 Task: Add Sprouts Concentrated Tomato Paste to the cart.
Action: Mouse pressed left at (29, 71)
Screenshot: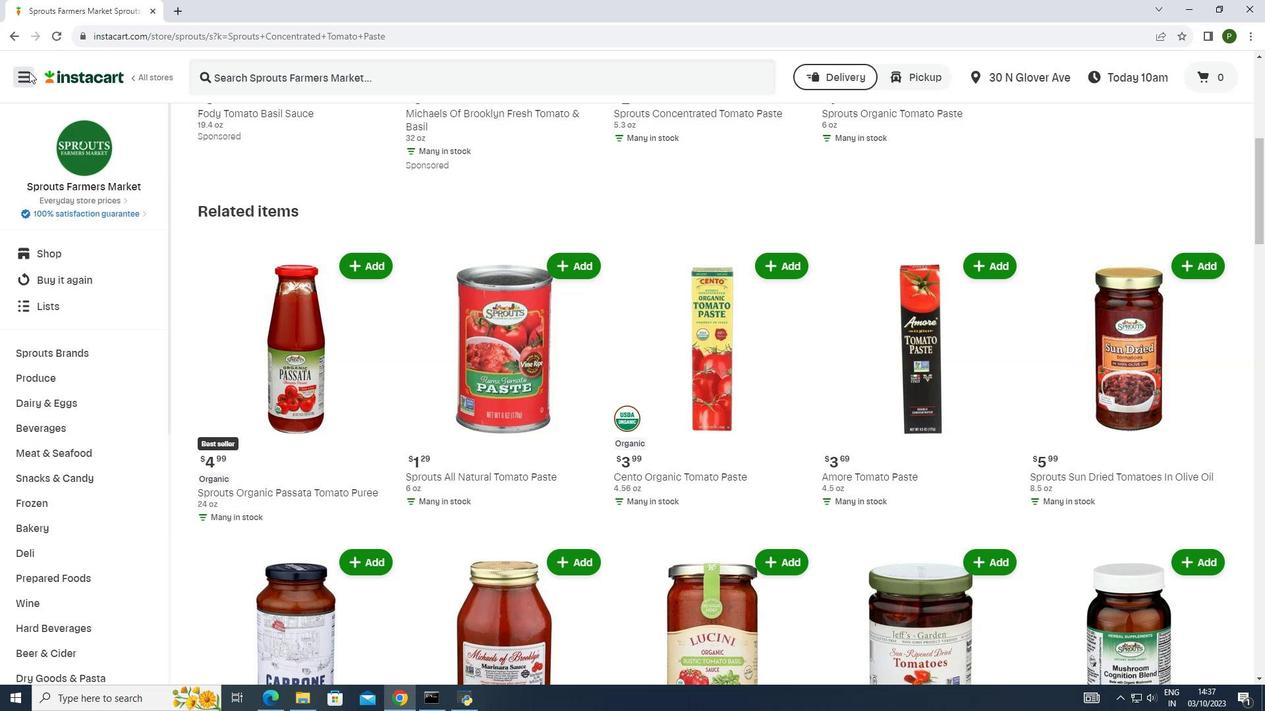 
Action: Mouse moved to (34, 346)
Screenshot: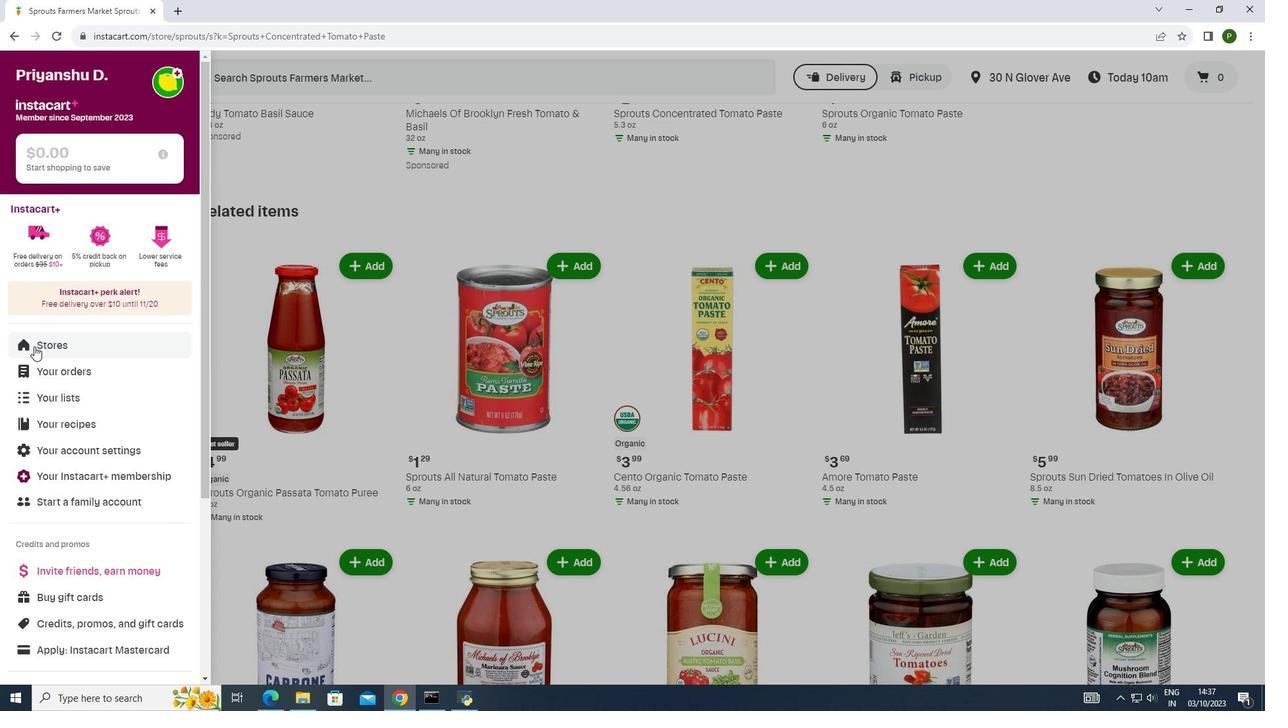 
Action: Mouse pressed left at (34, 346)
Screenshot: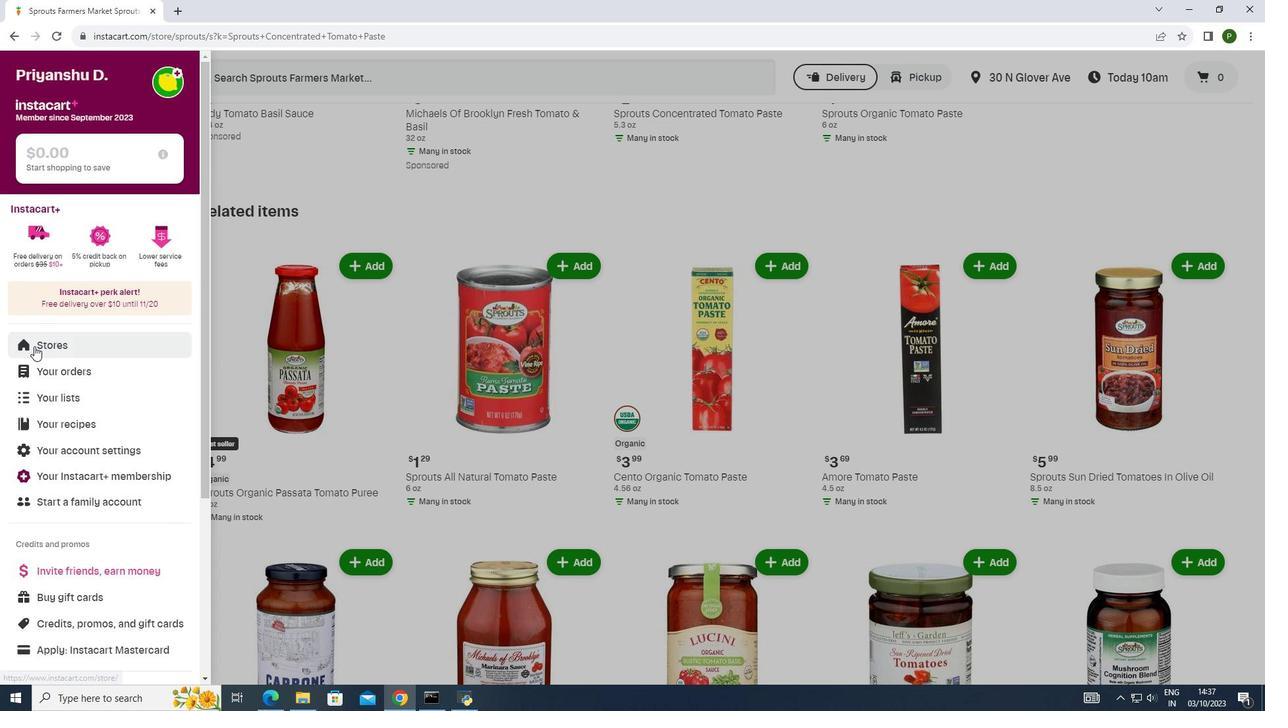 
Action: Mouse moved to (293, 134)
Screenshot: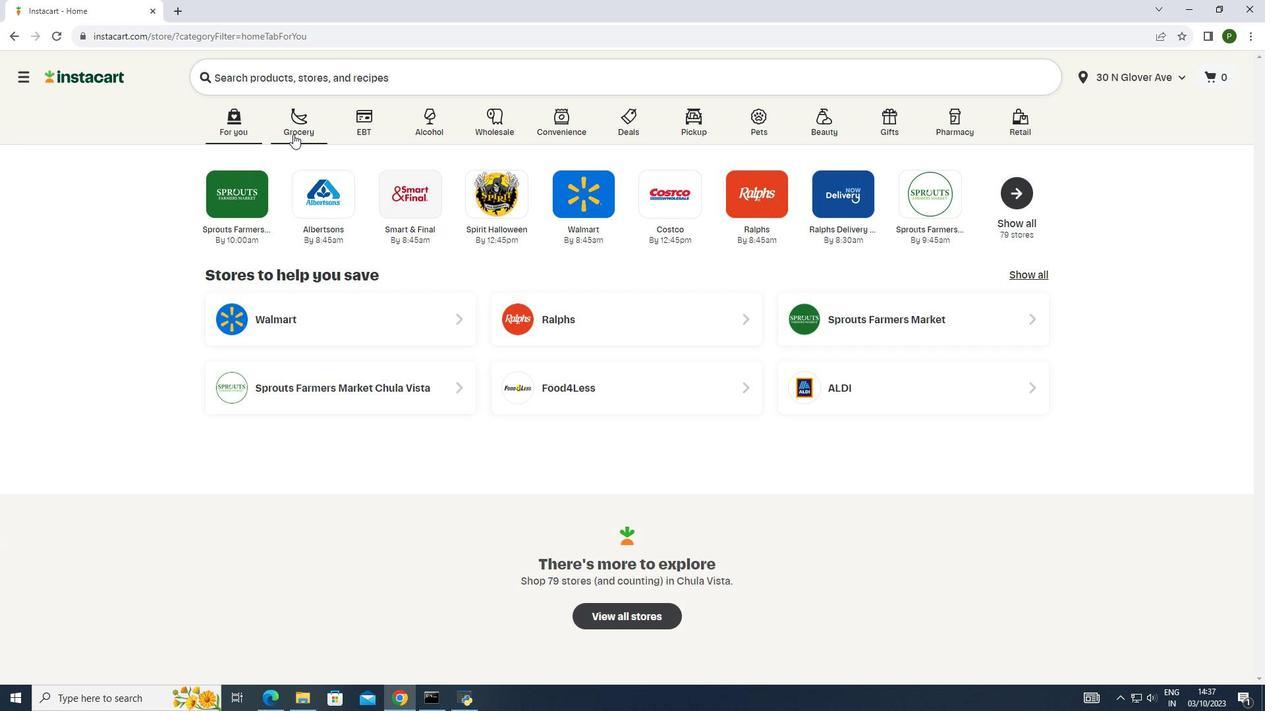 
Action: Mouse pressed left at (293, 134)
Screenshot: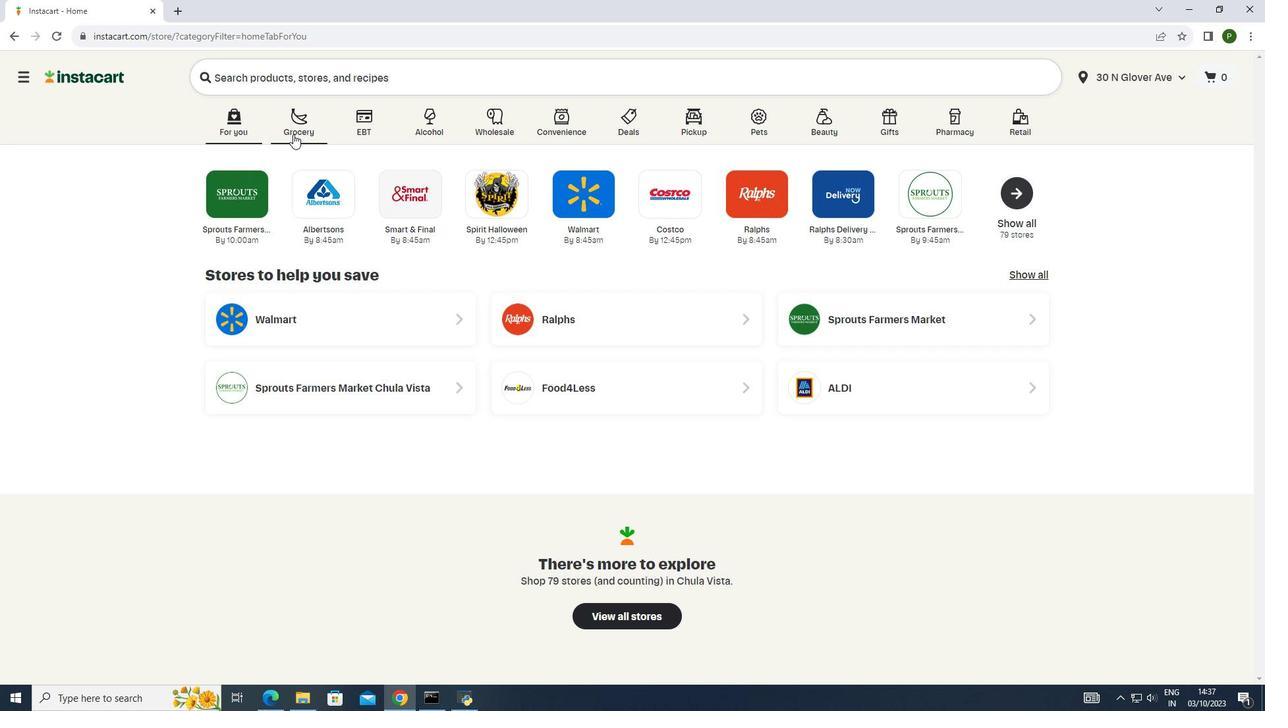
Action: Mouse moved to (661, 191)
Screenshot: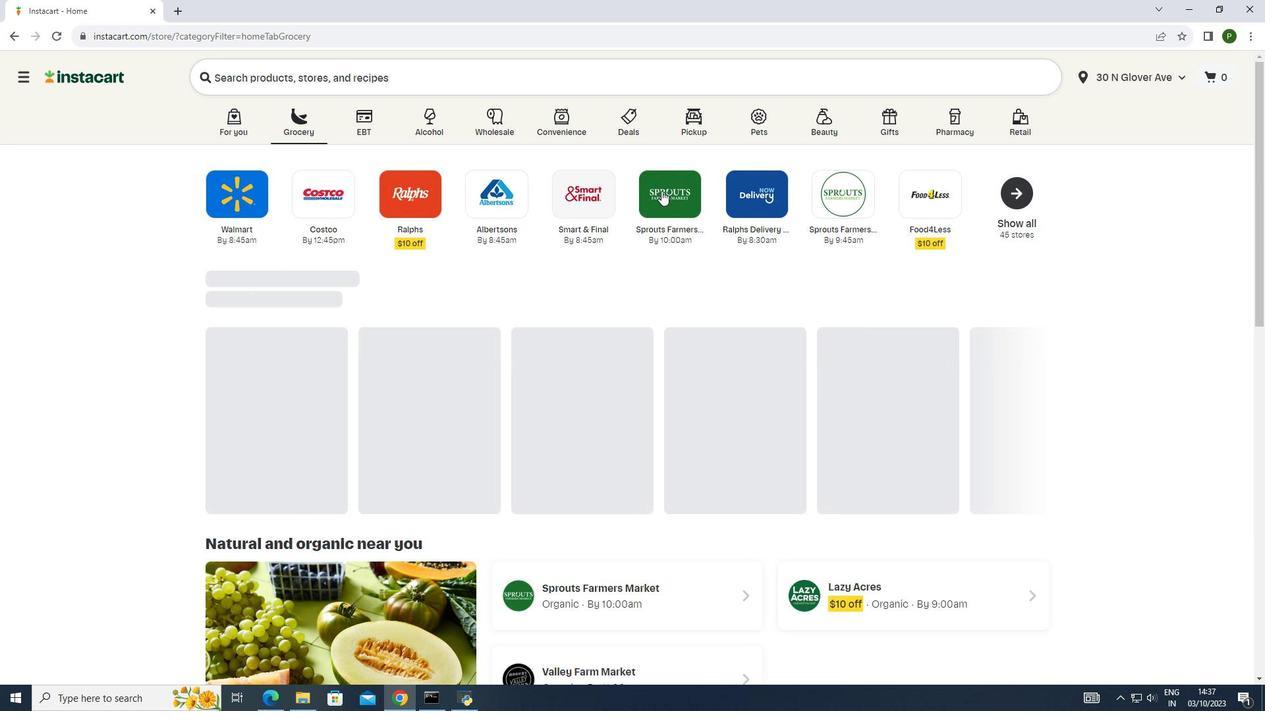 
Action: Mouse pressed left at (661, 191)
Screenshot: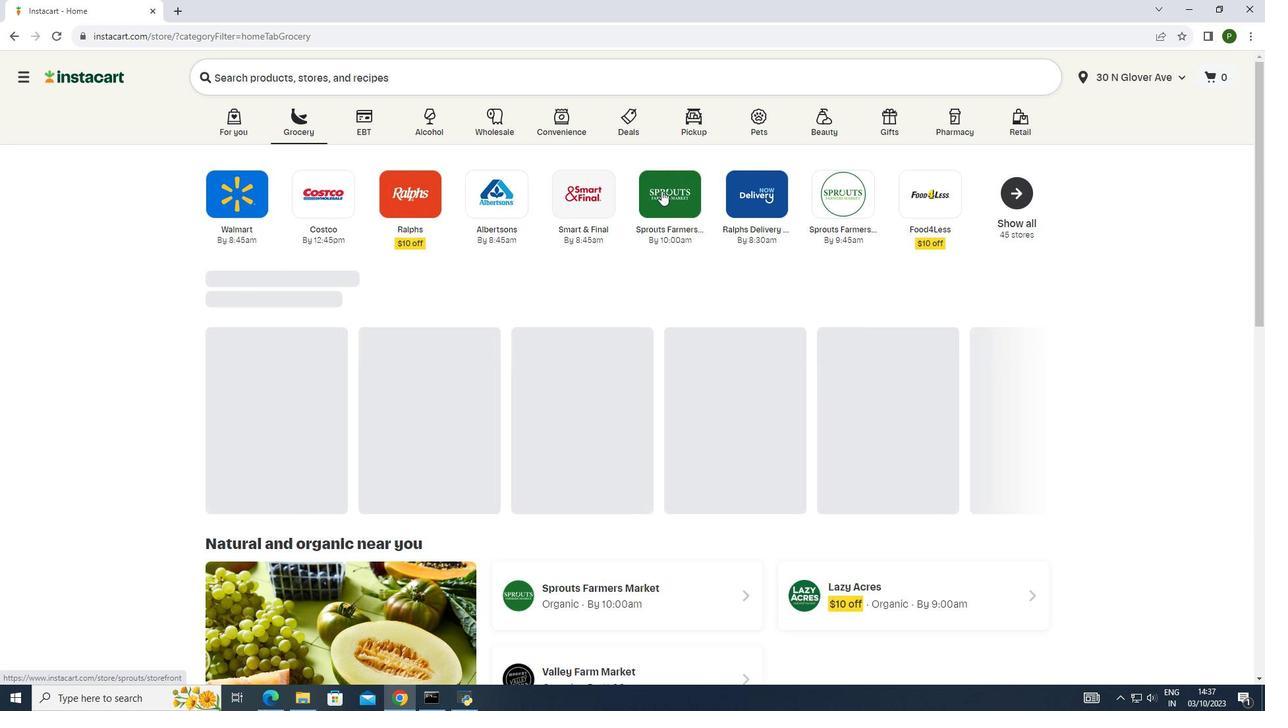 
Action: Mouse moved to (109, 352)
Screenshot: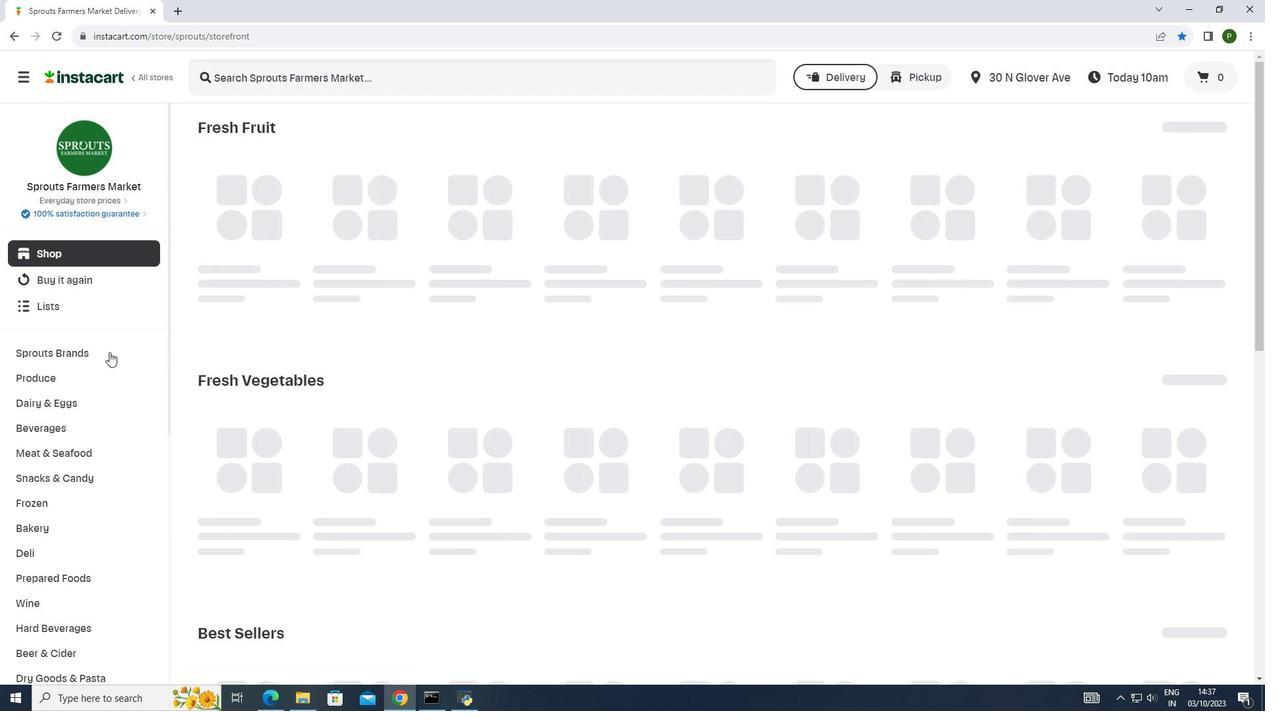 
Action: Mouse pressed left at (109, 352)
Screenshot: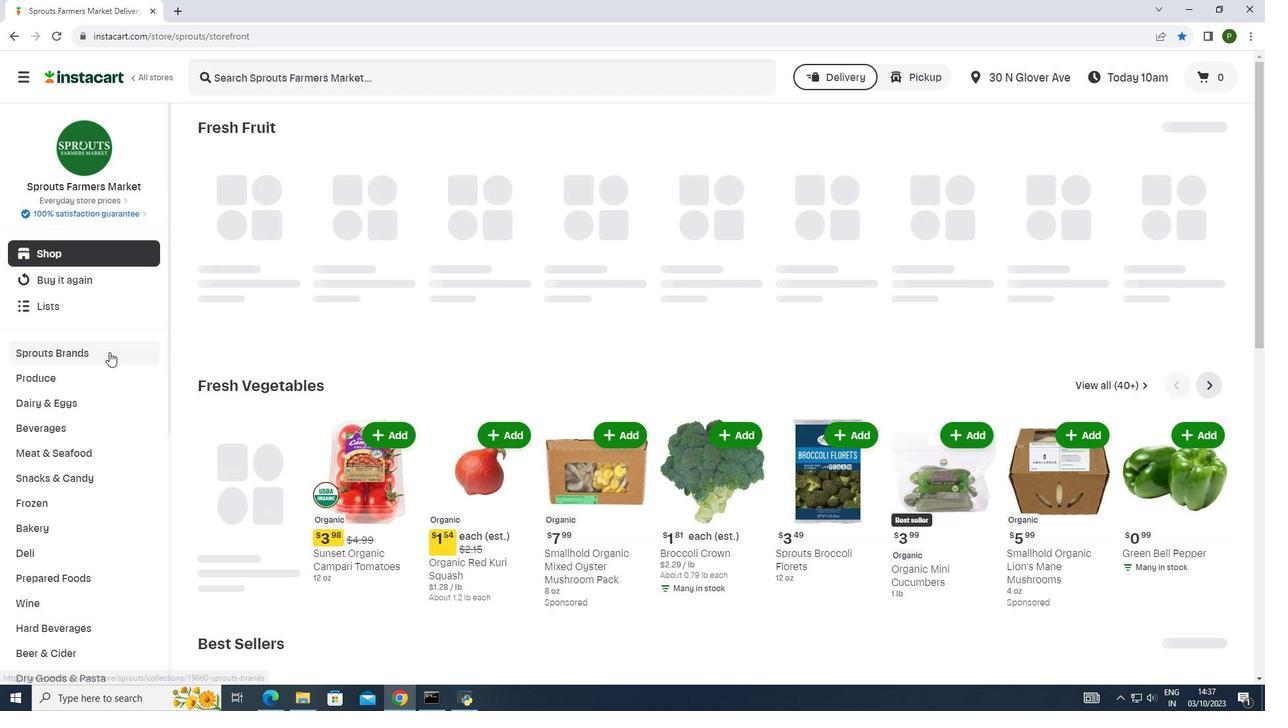
Action: Mouse moved to (90, 455)
Screenshot: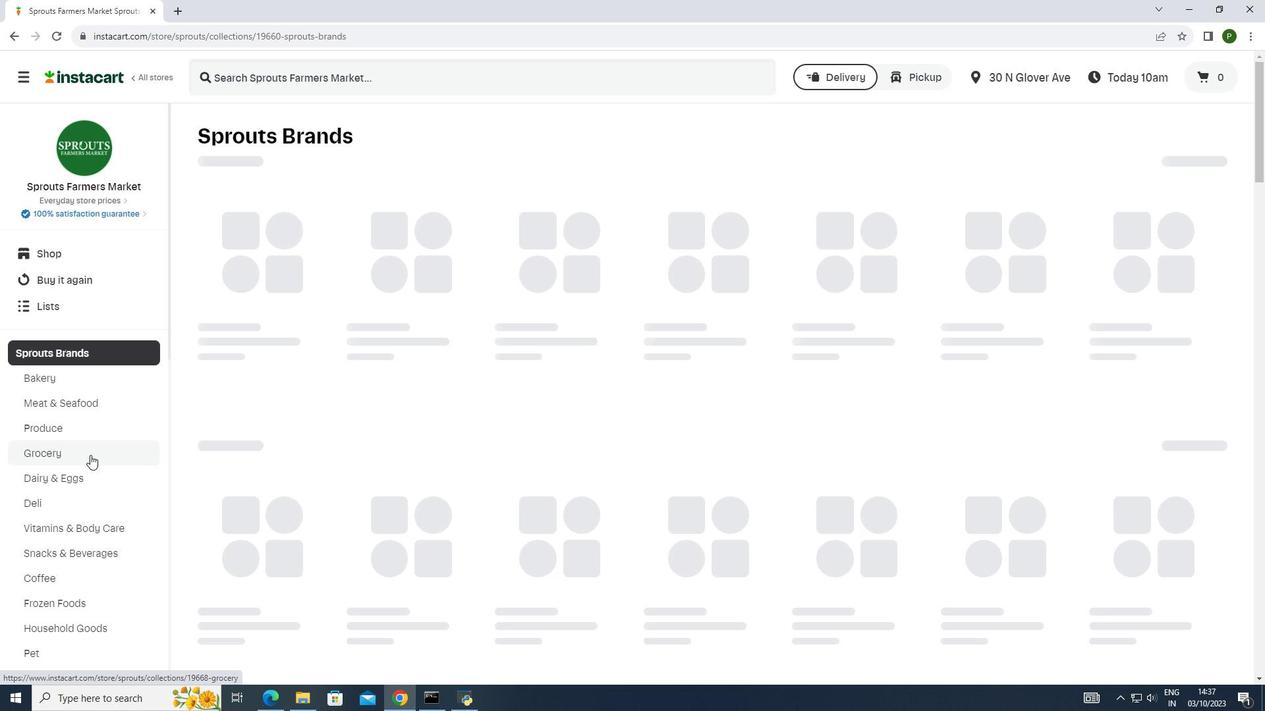 
Action: Mouse pressed left at (90, 455)
Screenshot: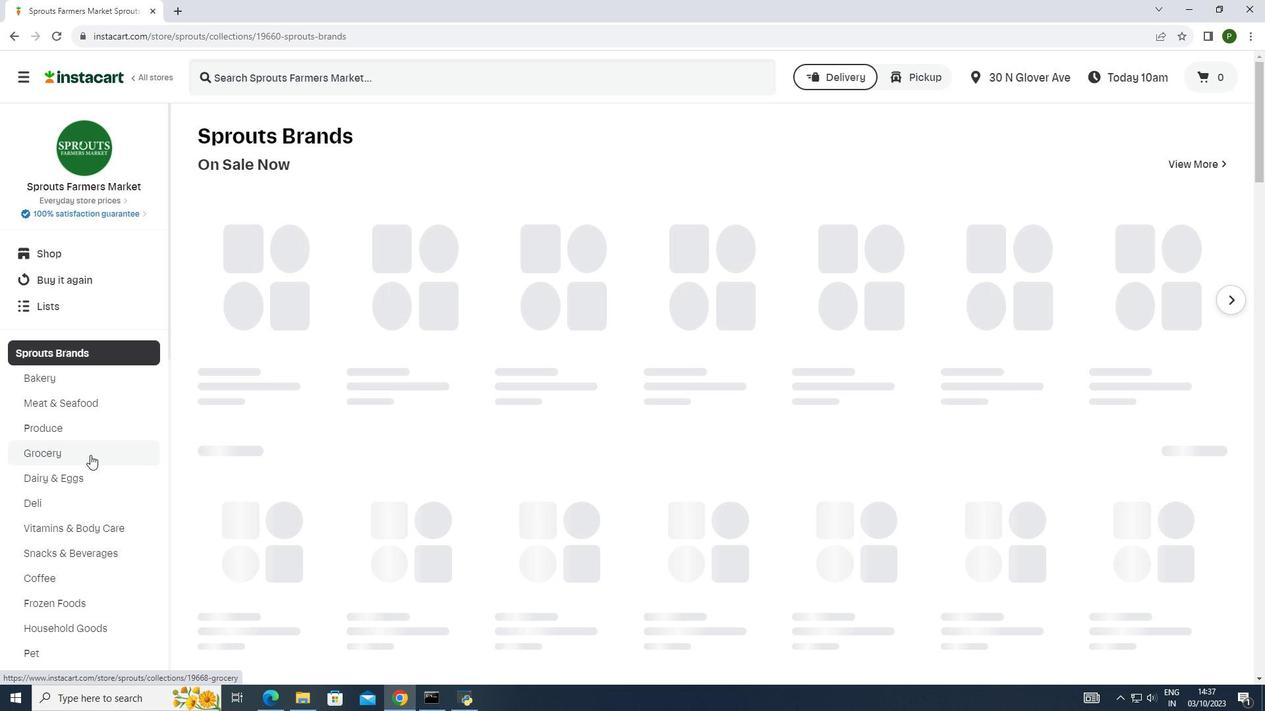 
Action: Mouse moved to (439, 380)
Screenshot: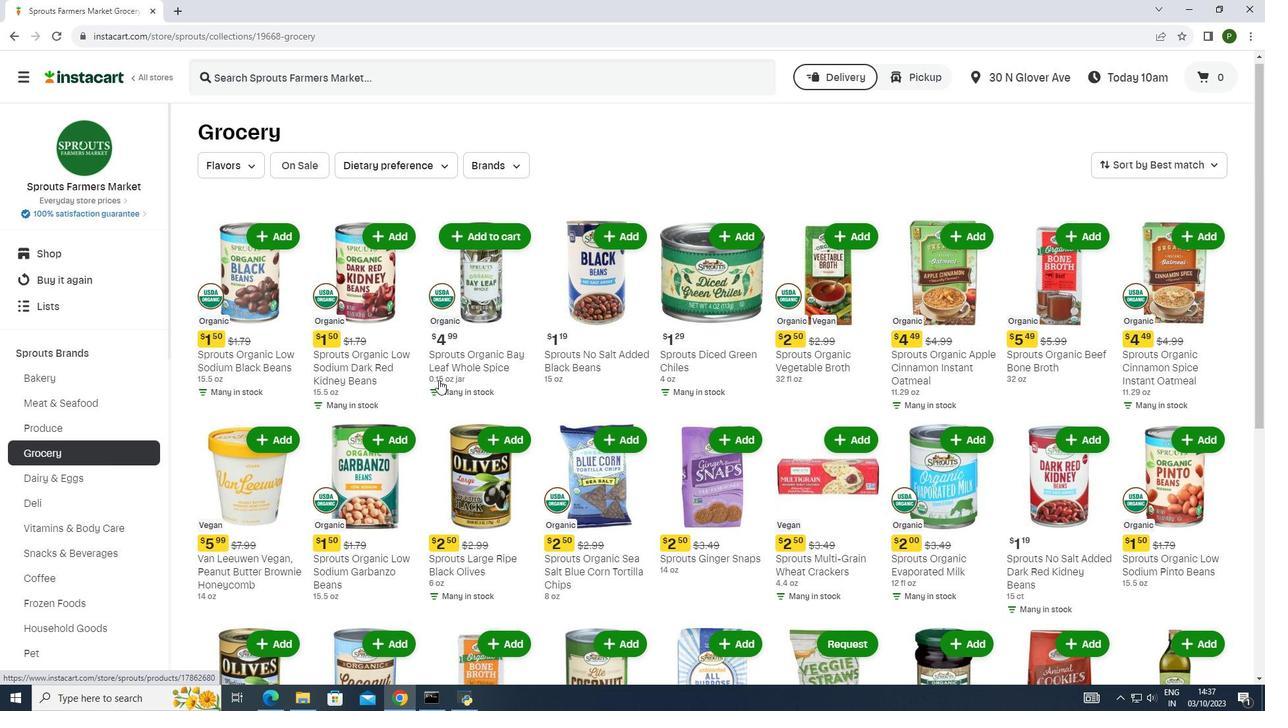 
Action: Mouse scrolled (439, 379) with delta (0, 0)
Screenshot: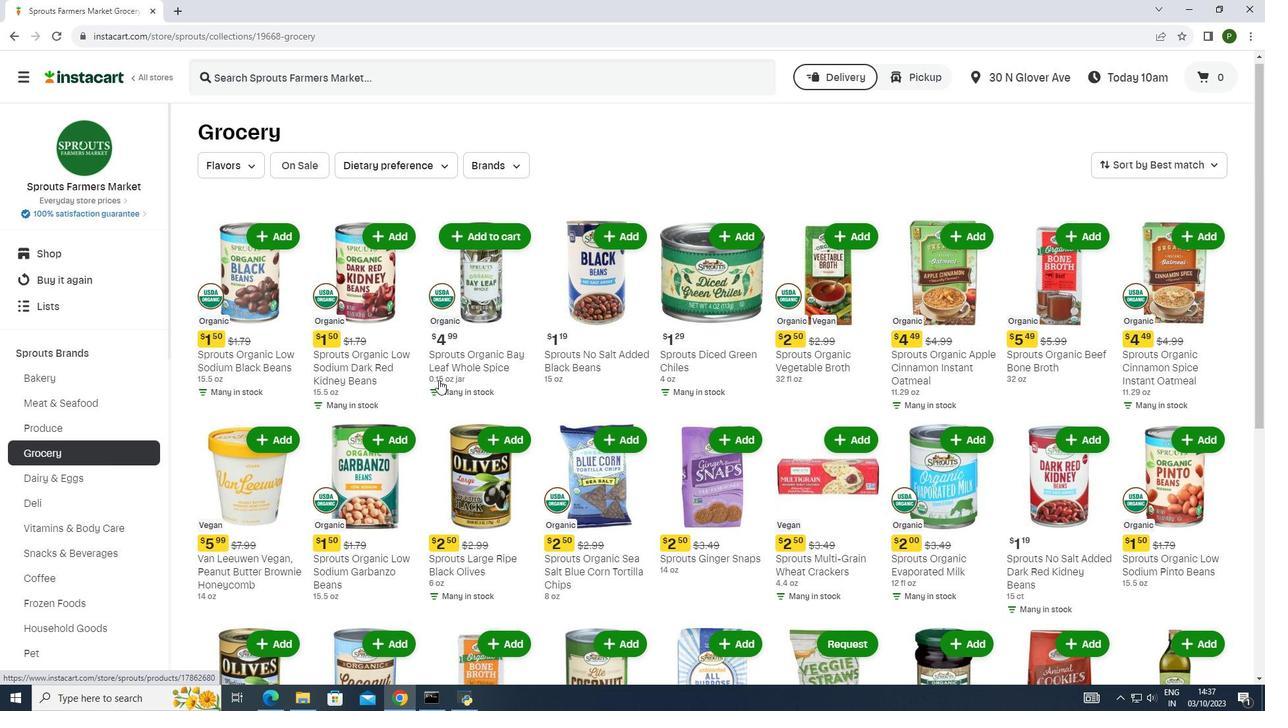 
Action: Mouse scrolled (439, 379) with delta (0, 0)
Screenshot: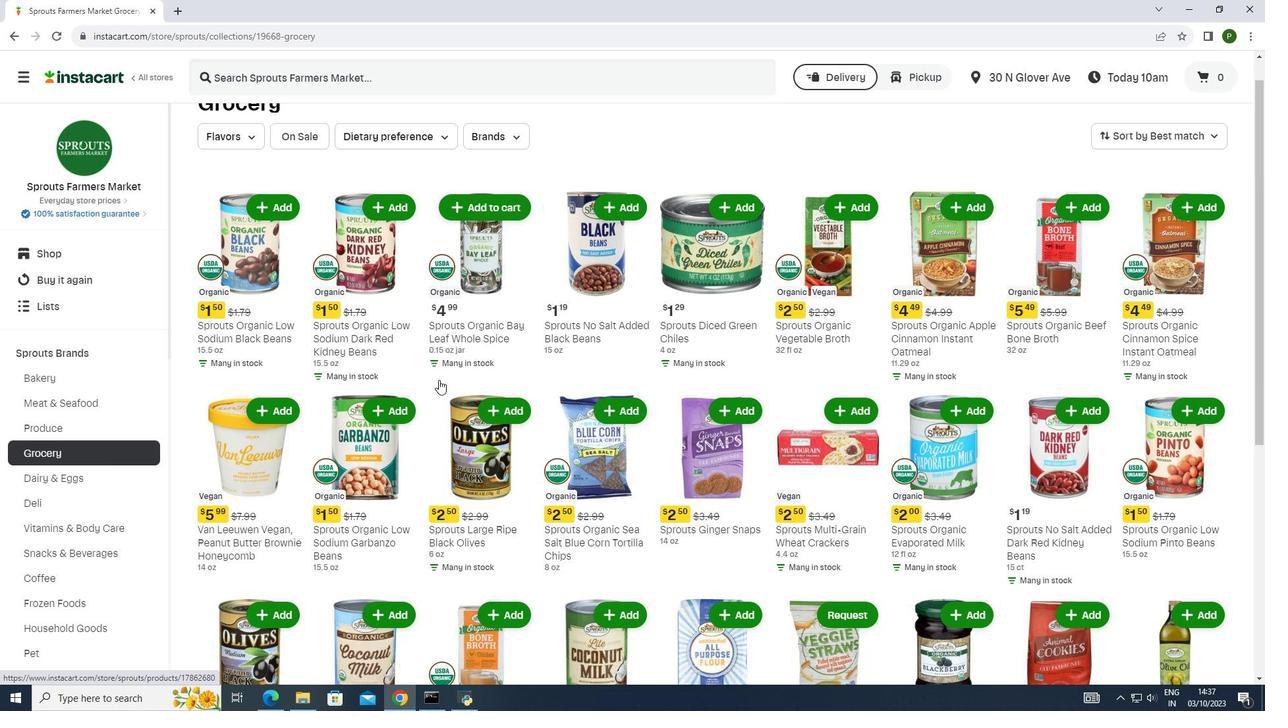
Action: Mouse moved to (427, 380)
Screenshot: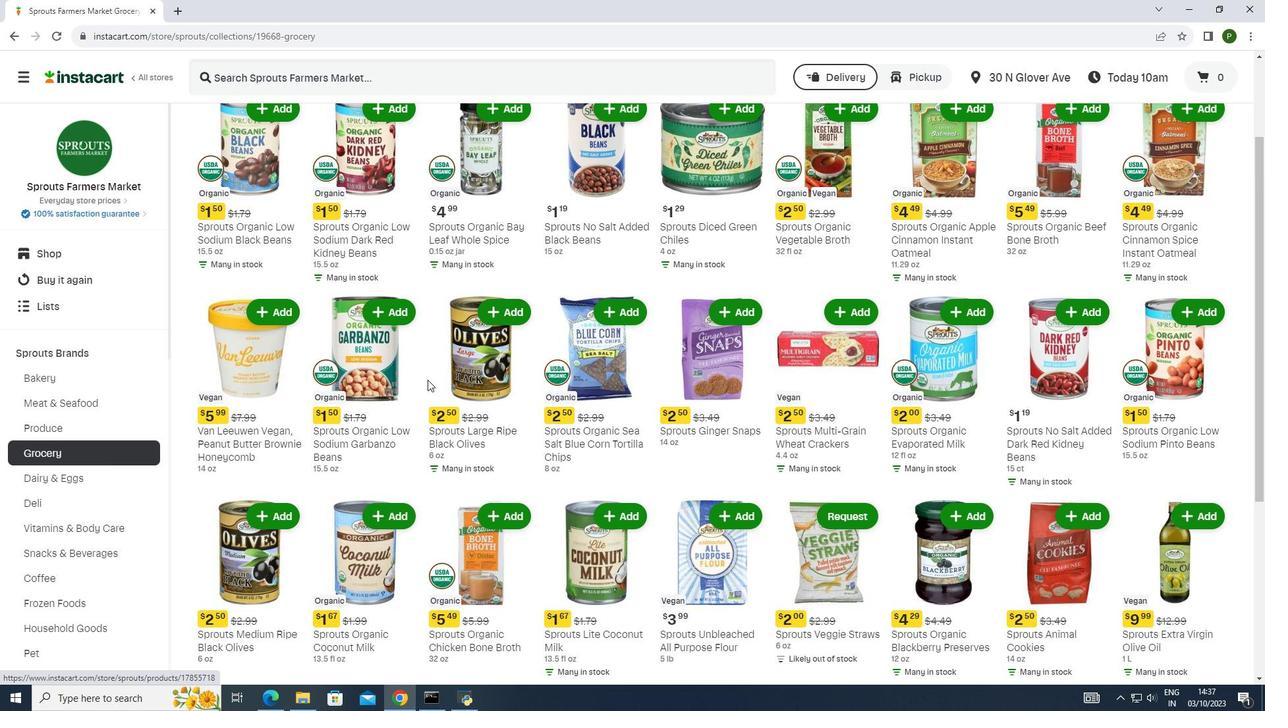 
Action: Mouse scrolled (427, 379) with delta (0, 0)
Screenshot: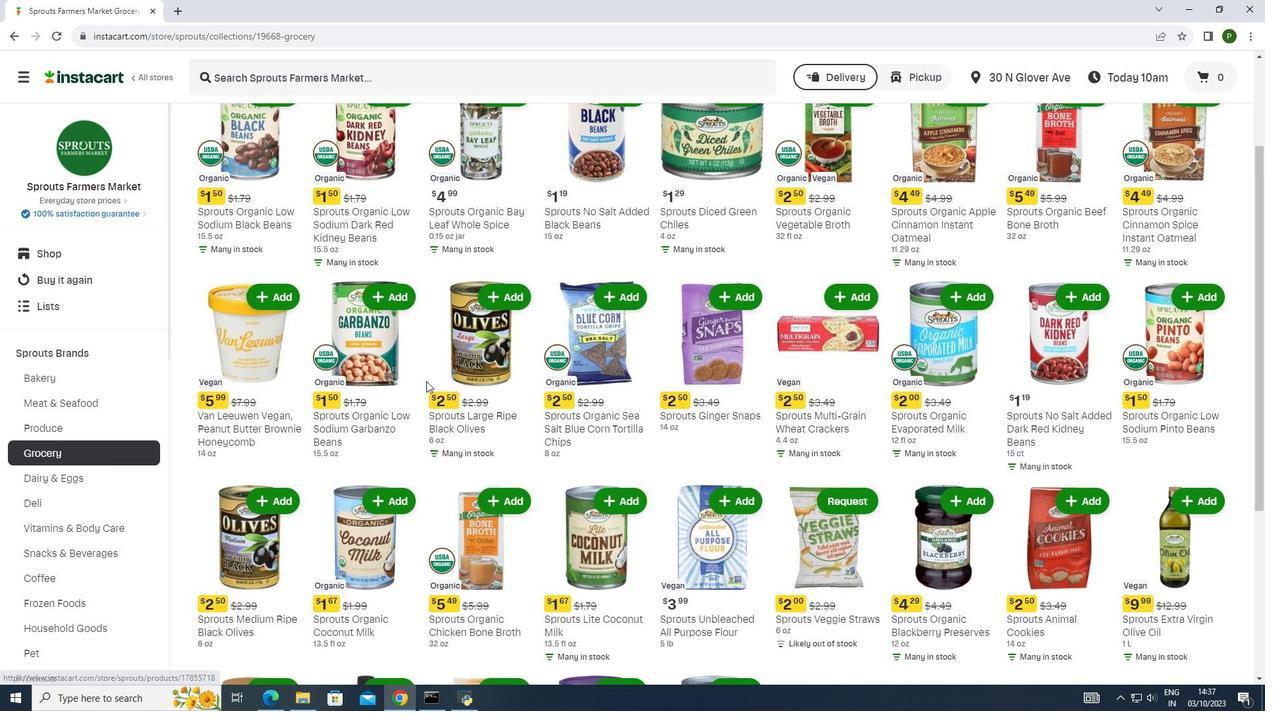 
Action: Mouse moved to (386, 380)
Screenshot: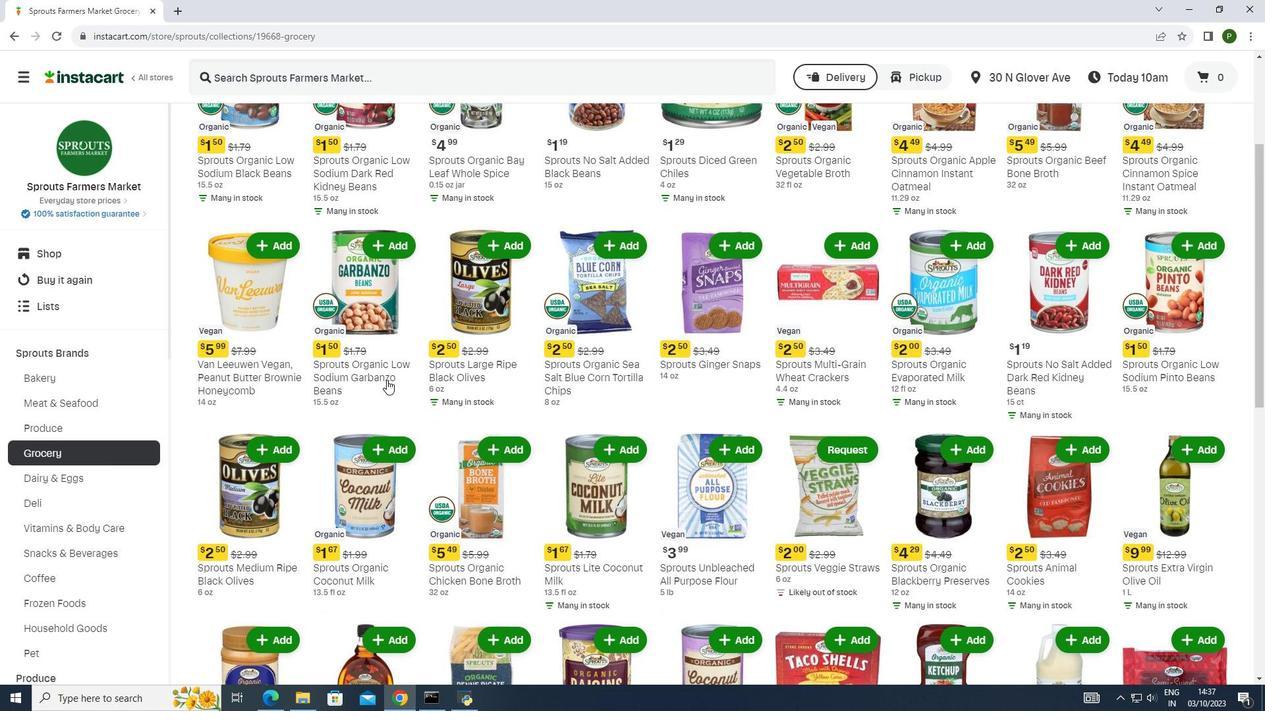 
Action: Mouse scrolled (386, 379) with delta (0, 0)
Screenshot: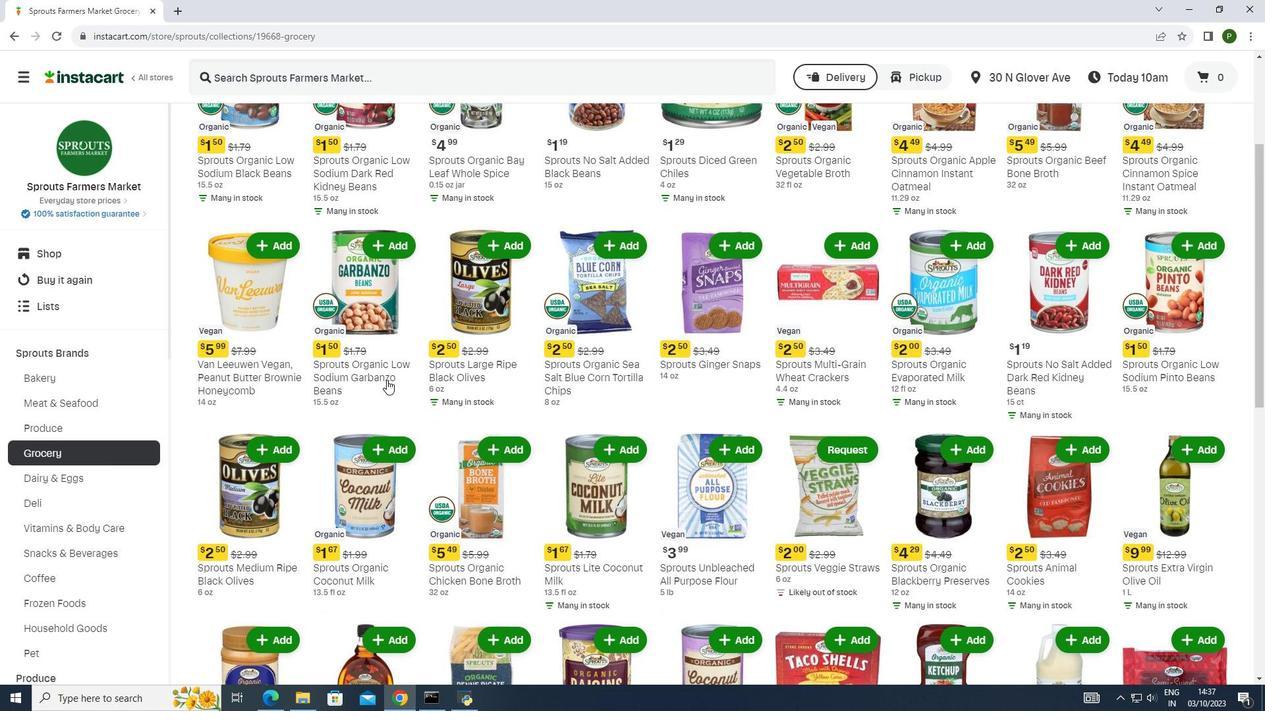 
Action: Mouse moved to (374, 386)
Screenshot: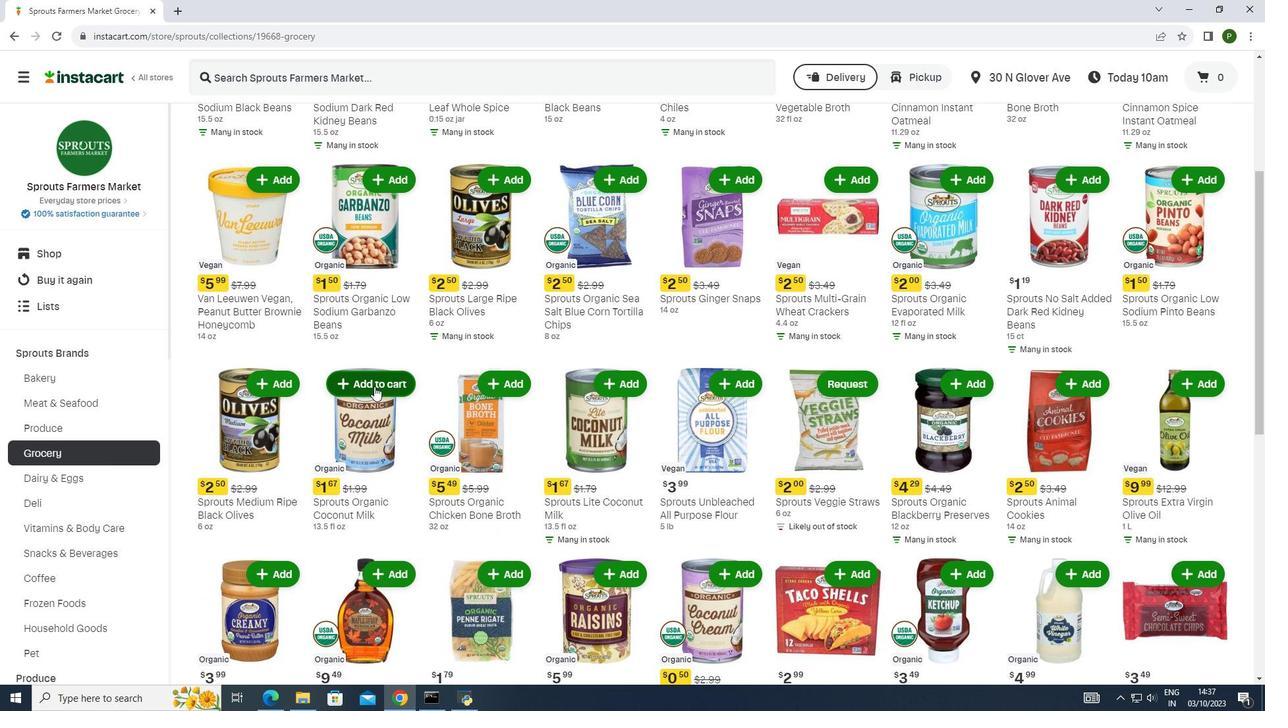 
Action: Mouse scrolled (374, 386) with delta (0, 0)
Screenshot: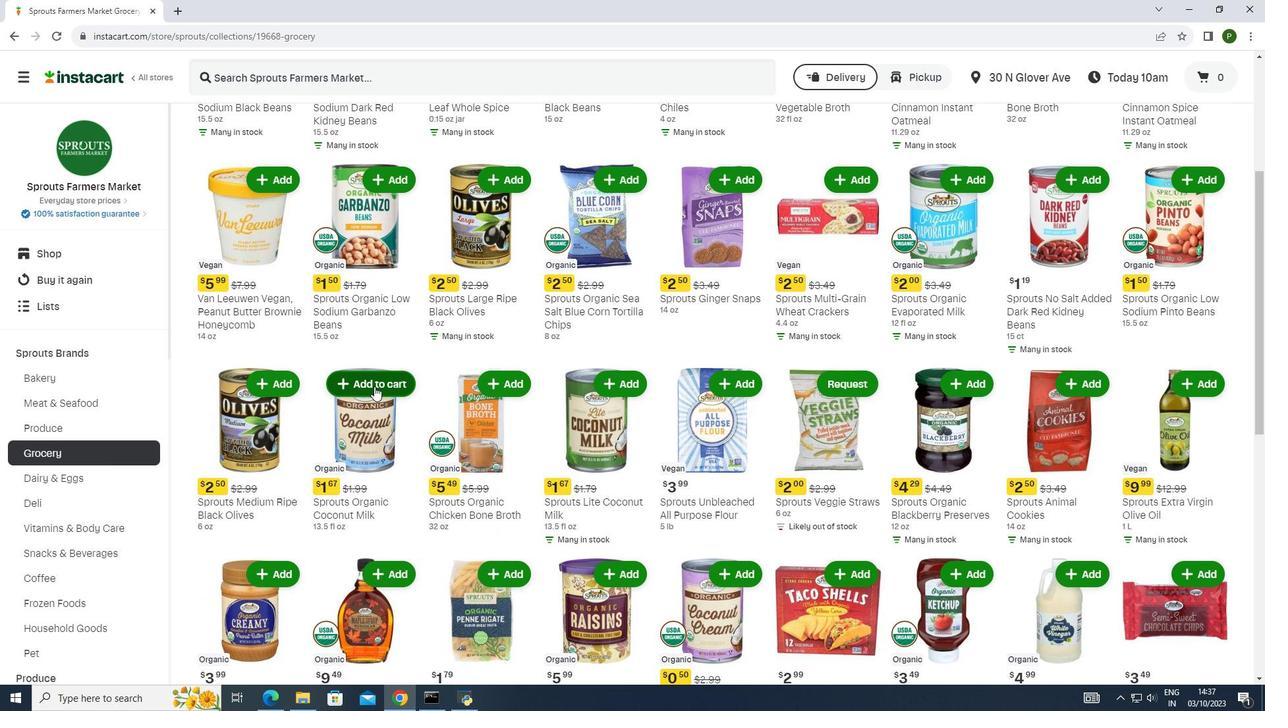 
Action: Mouse scrolled (374, 386) with delta (0, 0)
Screenshot: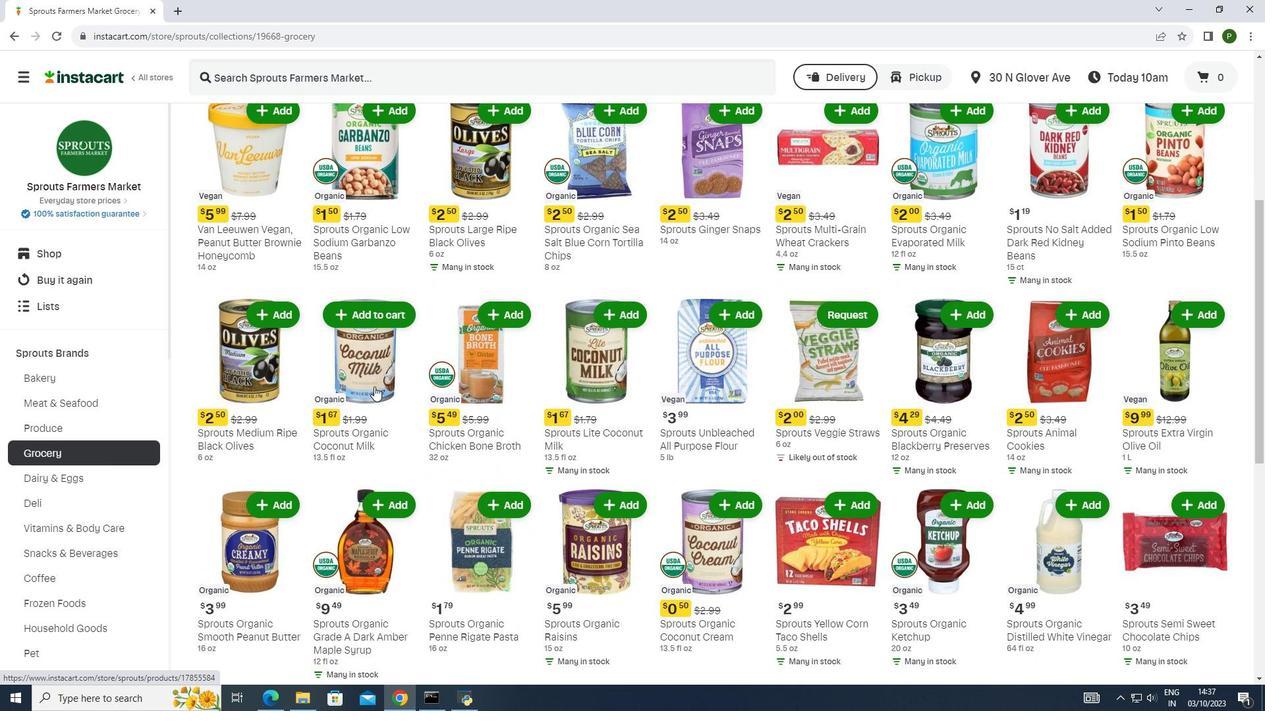 
Action: Mouse scrolled (374, 386) with delta (0, 0)
Screenshot: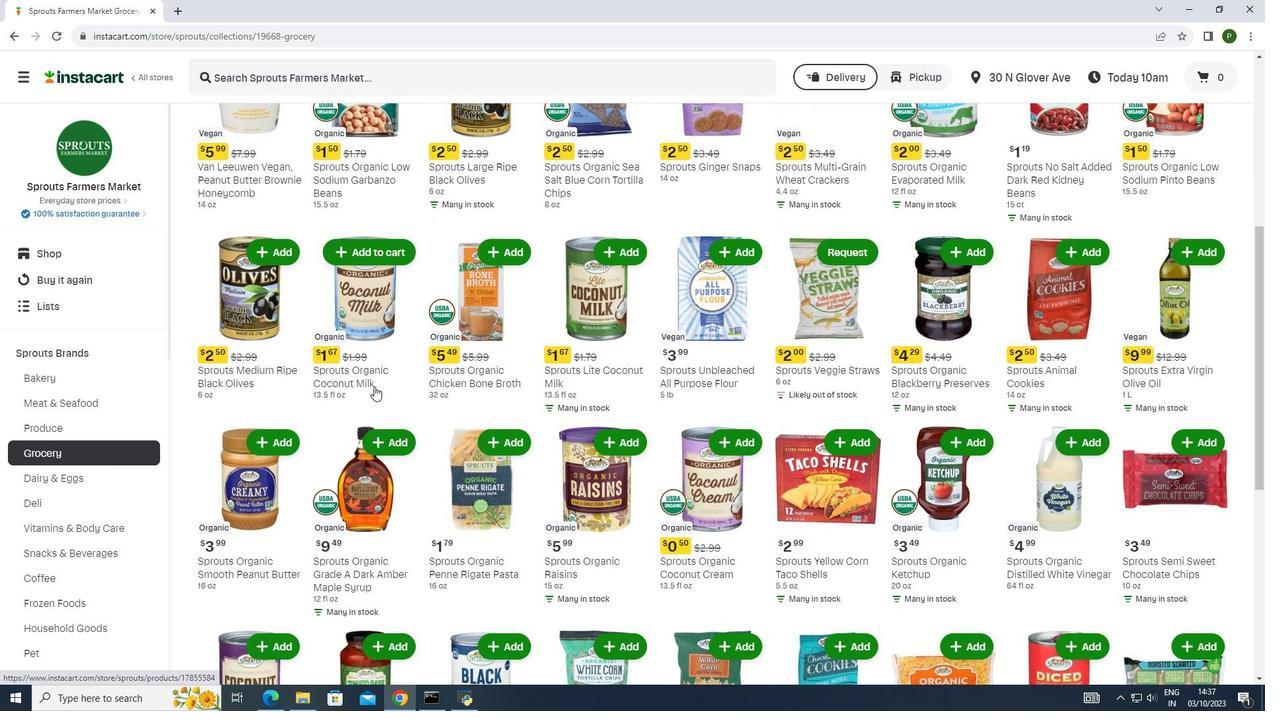 
Action: Mouse scrolled (374, 386) with delta (0, 0)
Screenshot: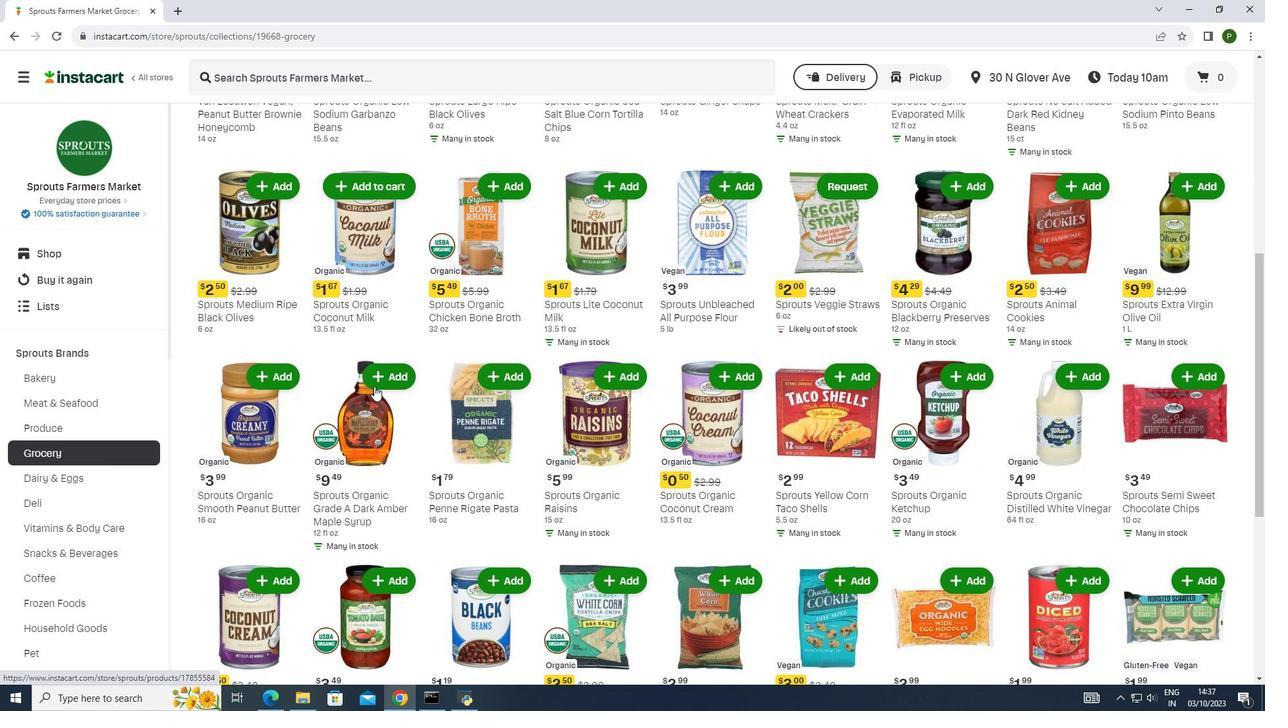 
Action: Mouse scrolled (374, 386) with delta (0, 0)
Screenshot: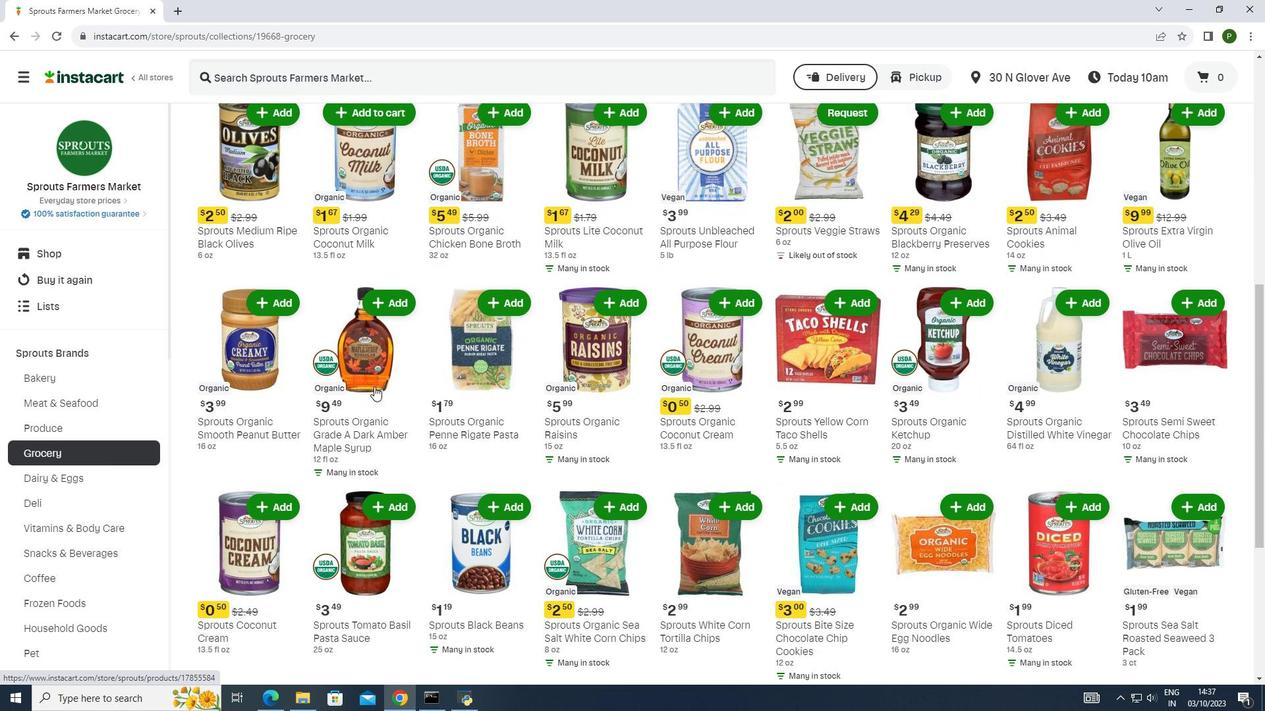 
Action: Mouse scrolled (374, 386) with delta (0, 0)
Screenshot: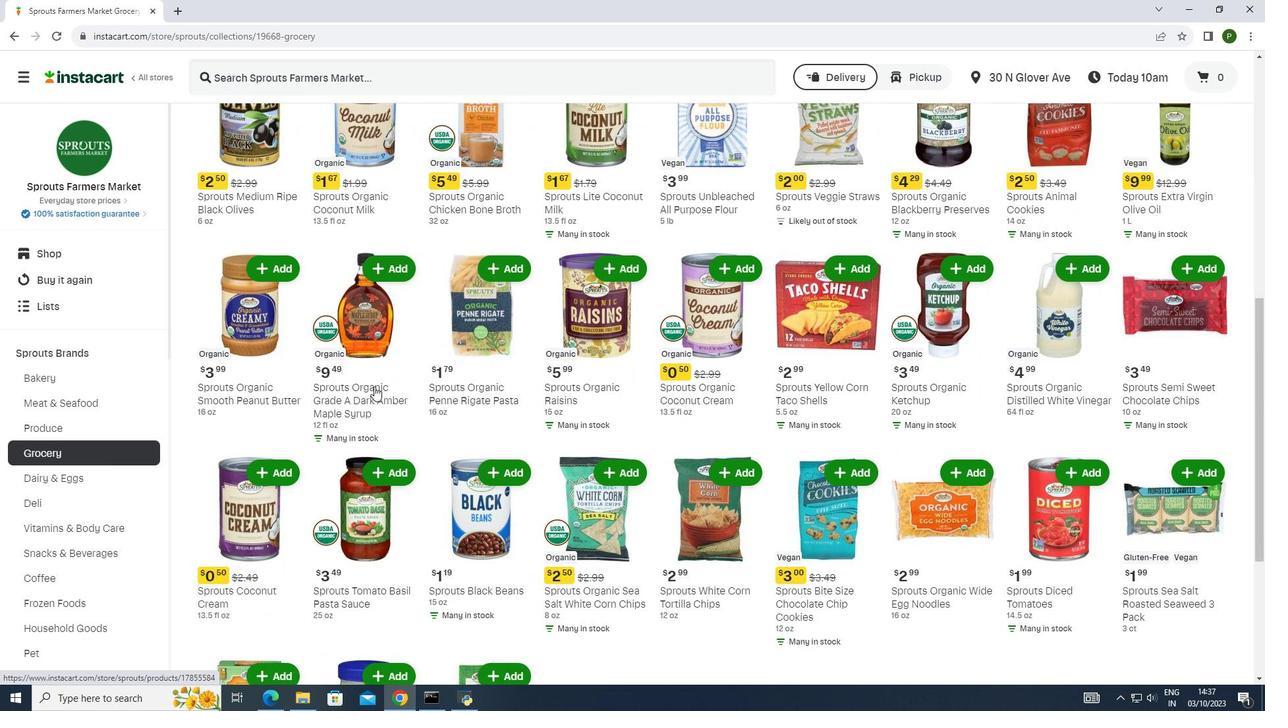 
Action: Mouse scrolled (374, 386) with delta (0, 0)
Screenshot: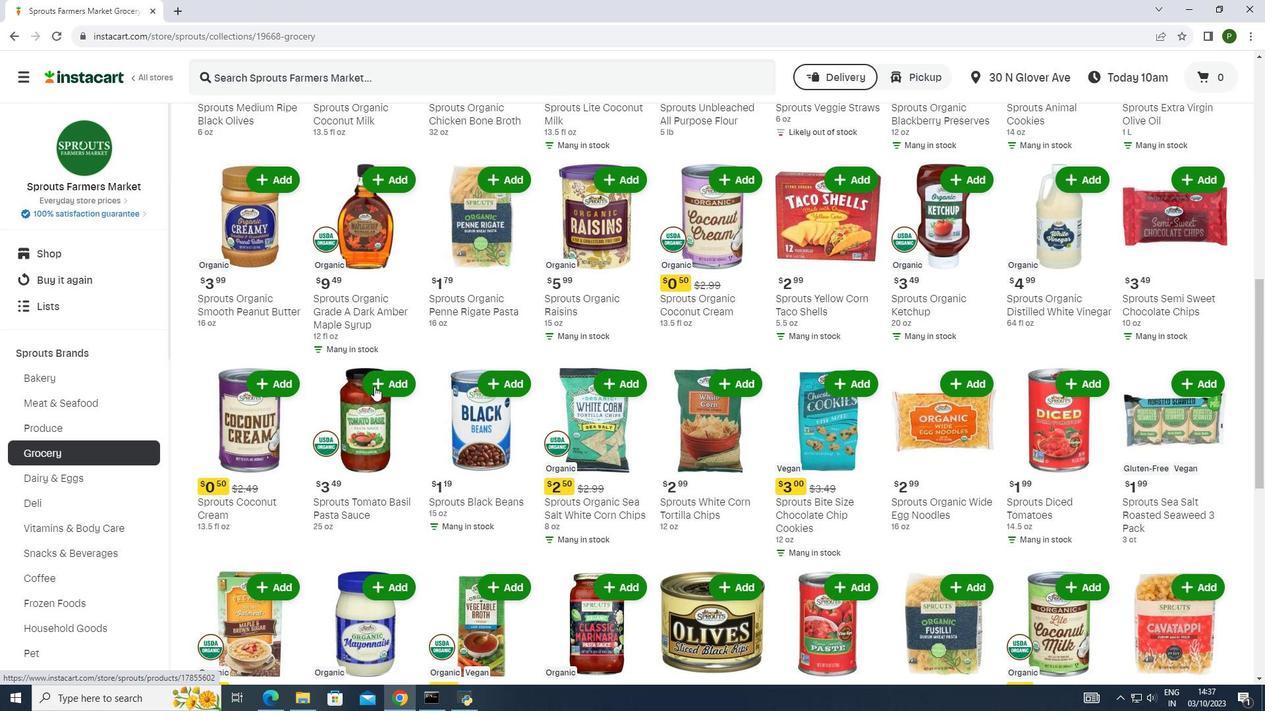 
Action: Mouse scrolled (374, 386) with delta (0, 0)
Screenshot: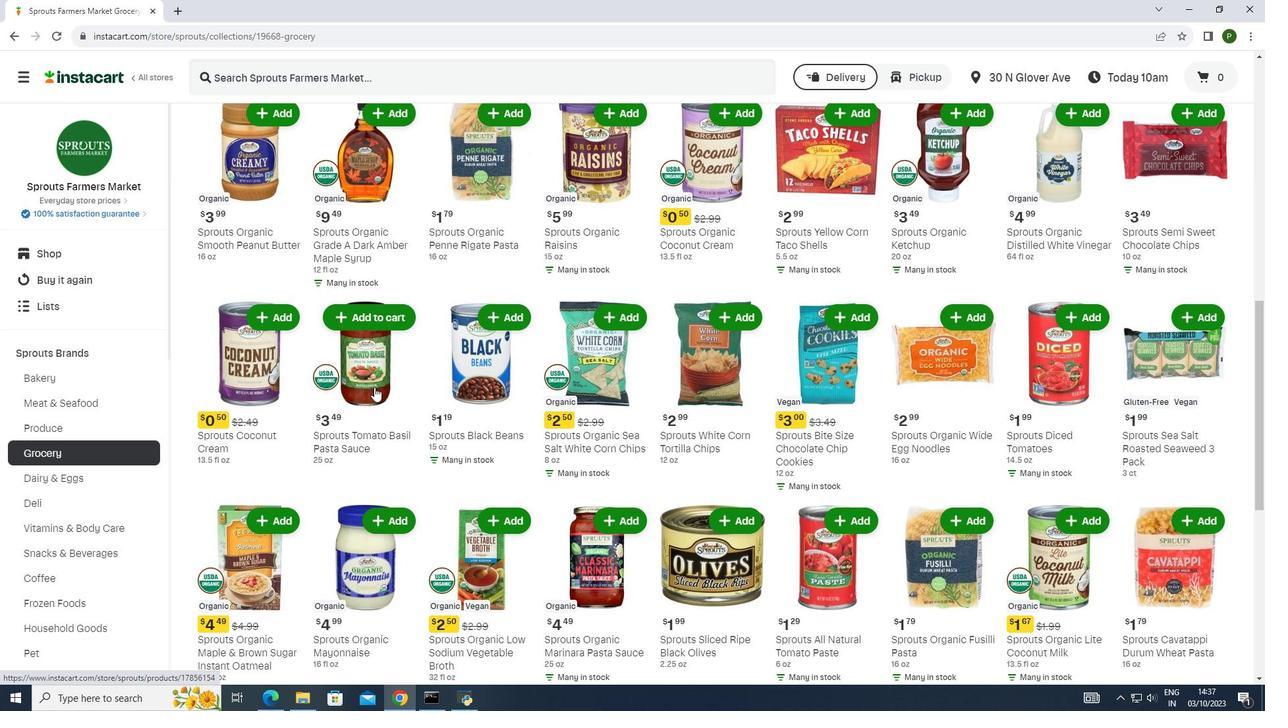 
Action: Mouse moved to (374, 387)
Screenshot: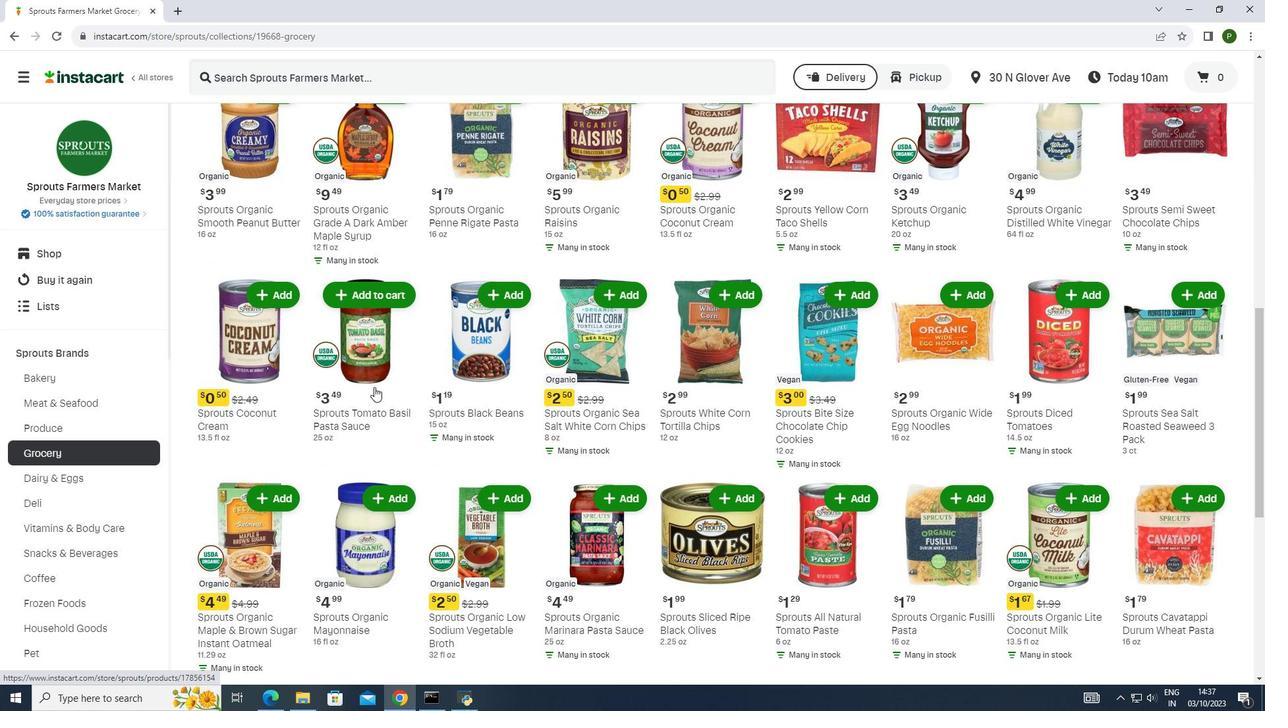 
Action: Mouse scrolled (374, 386) with delta (0, 0)
Screenshot: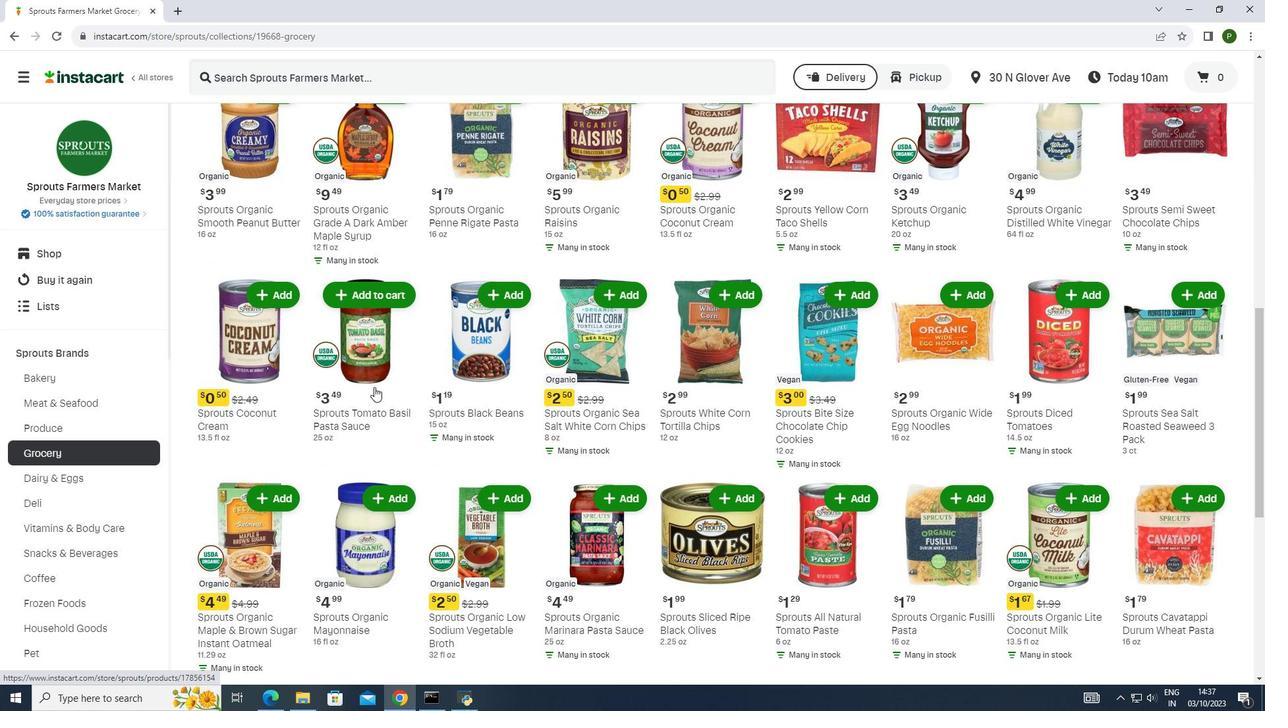 
Action: Mouse scrolled (374, 386) with delta (0, 0)
Screenshot: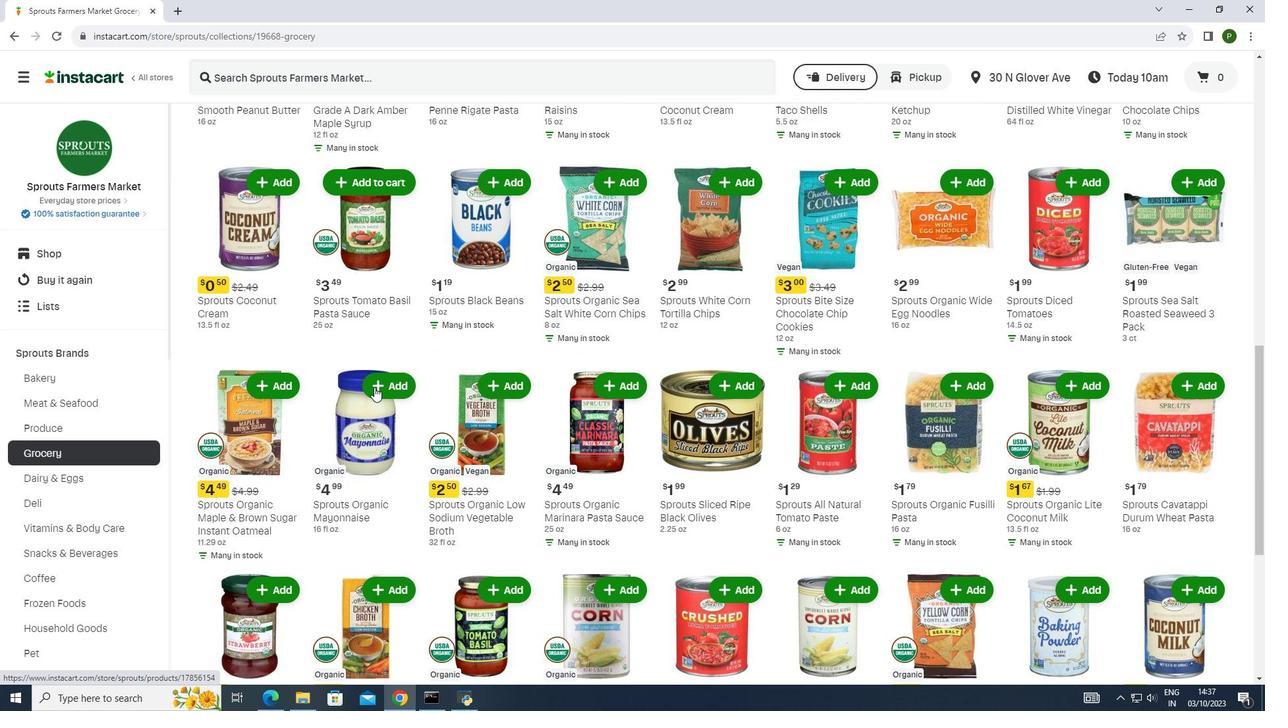 
Action: Mouse scrolled (374, 386) with delta (0, 0)
Screenshot: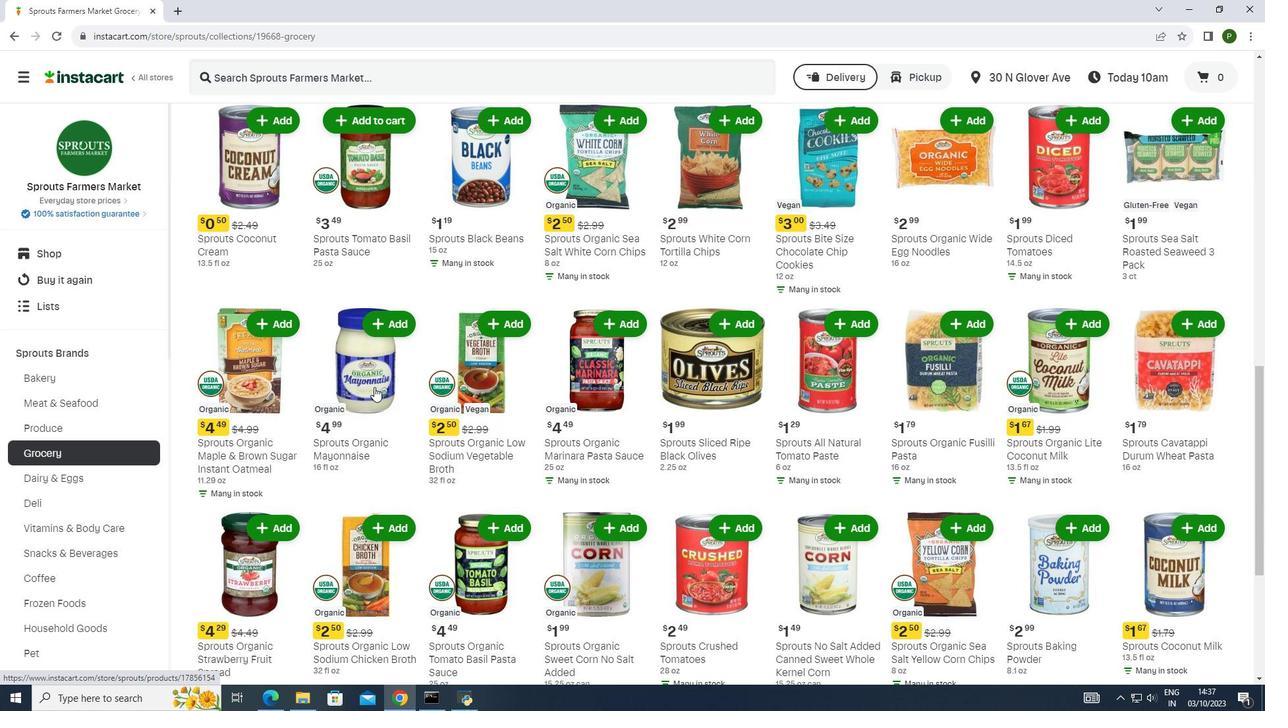 
Action: Mouse scrolled (374, 386) with delta (0, 0)
Screenshot: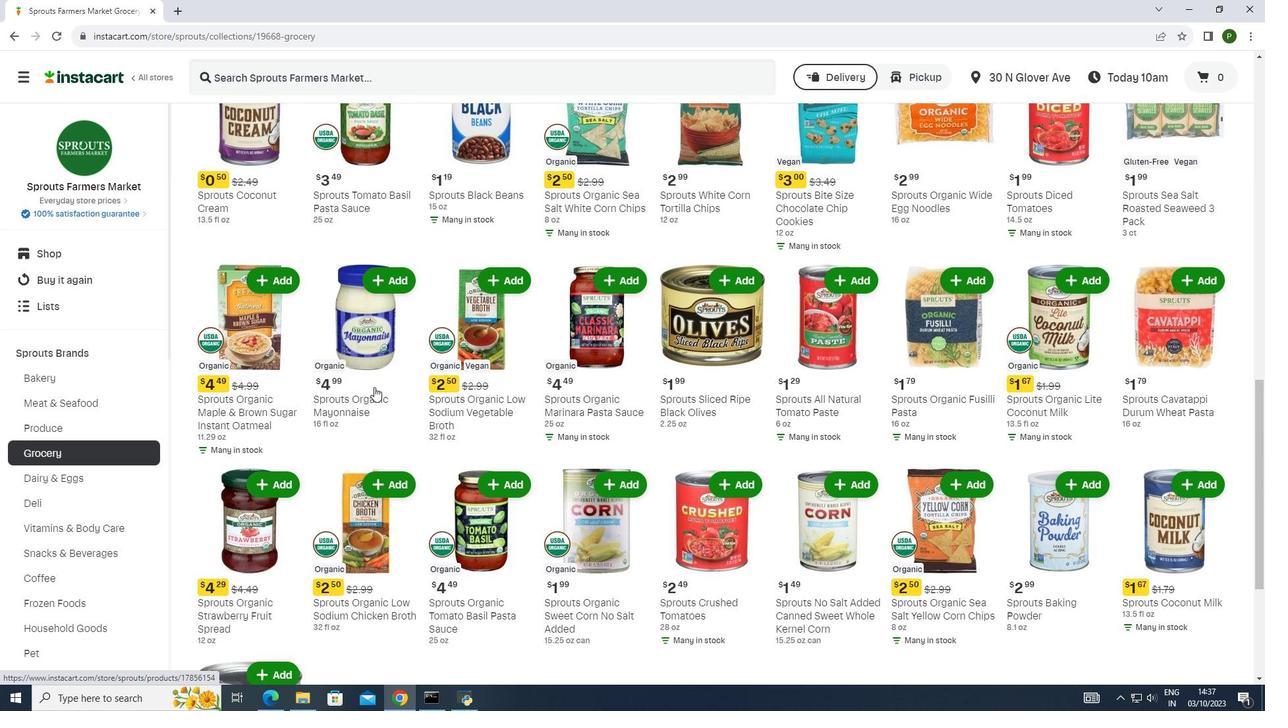 
Action: Mouse scrolled (374, 386) with delta (0, 0)
Screenshot: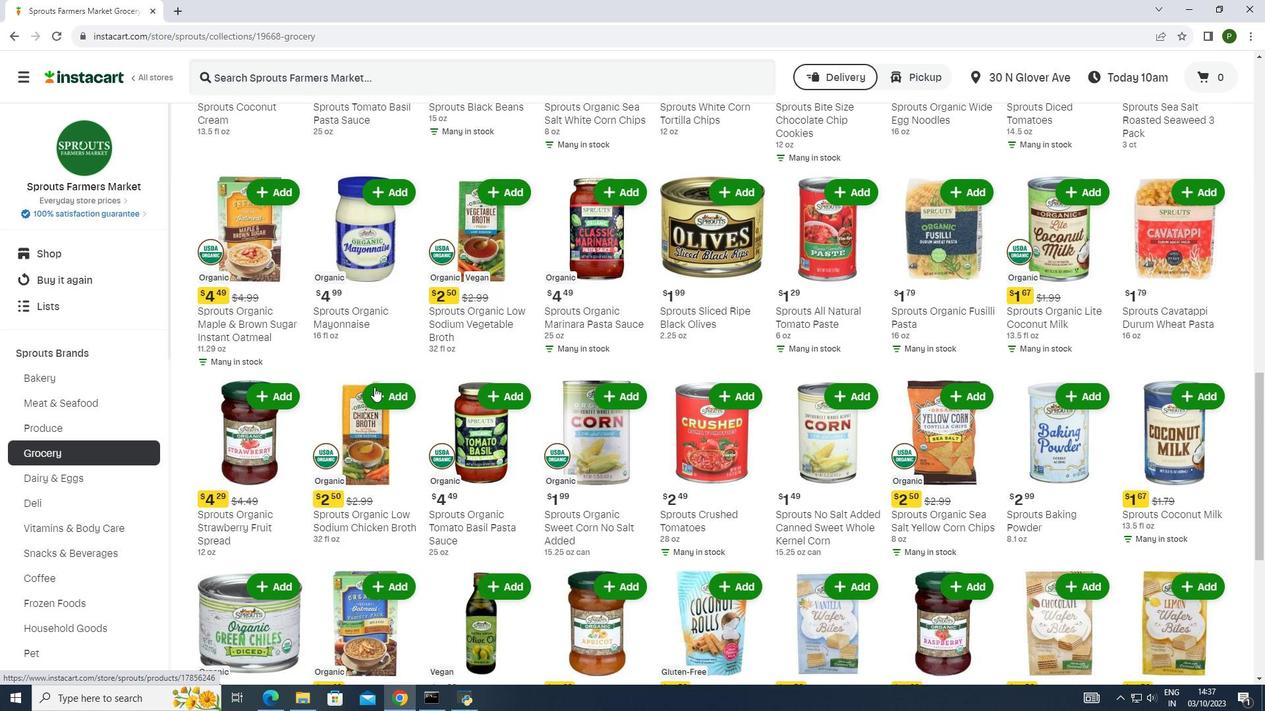 
Action: Mouse scrolled (374, 386) with delta (0, 0)
Screenshot: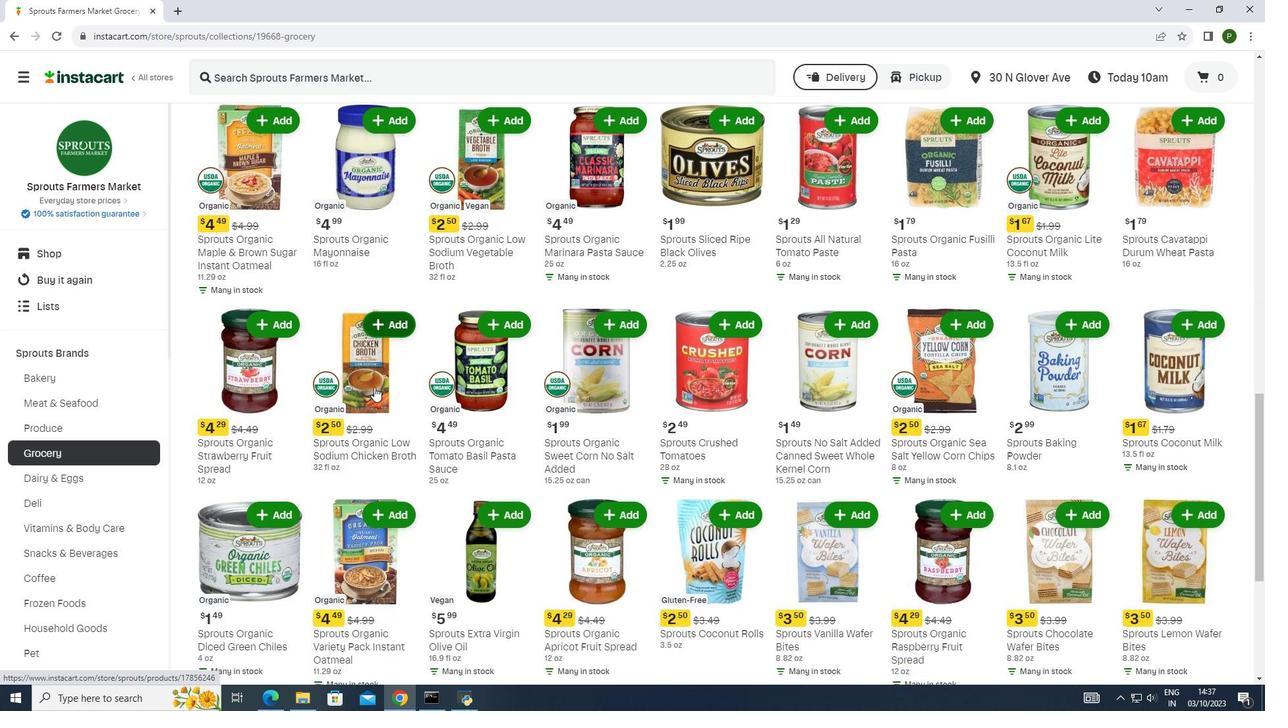 
Action: Mouse scrolled (374, 386) with delta (0, 0)
Screenshot: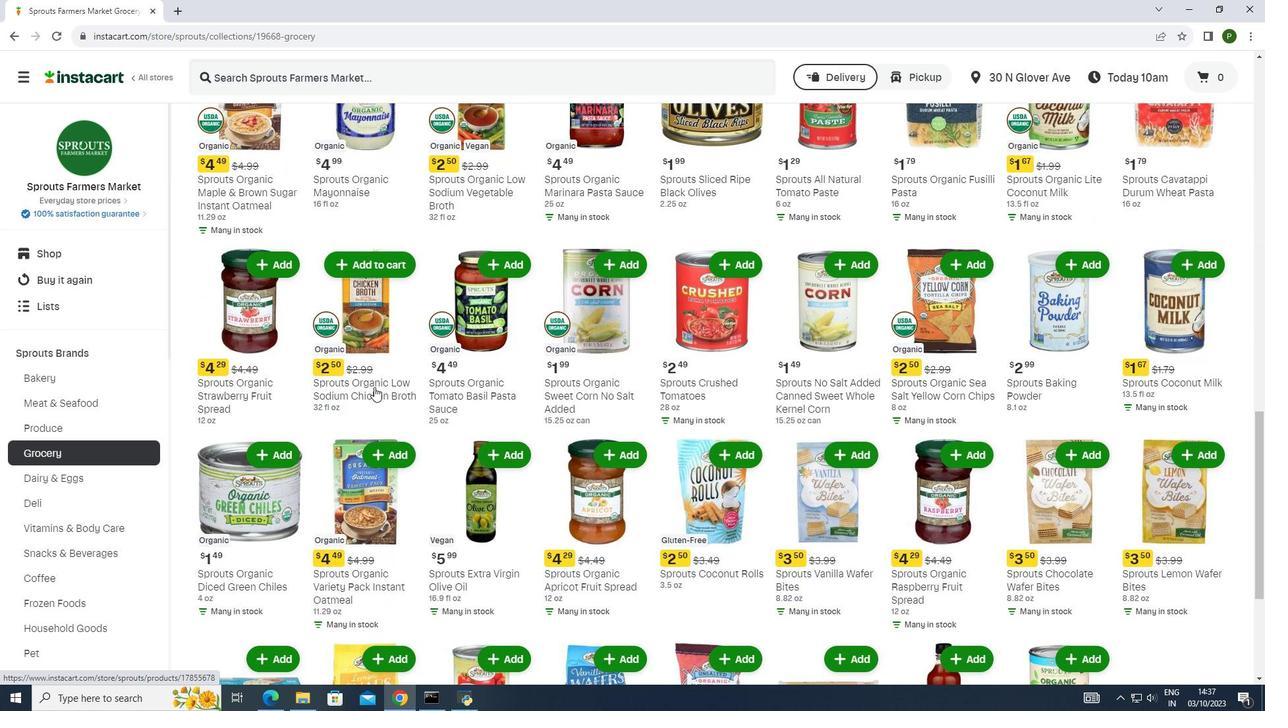 
Action: Mouse scrolled (374, 386) with delta (0, 0)
Screenshot: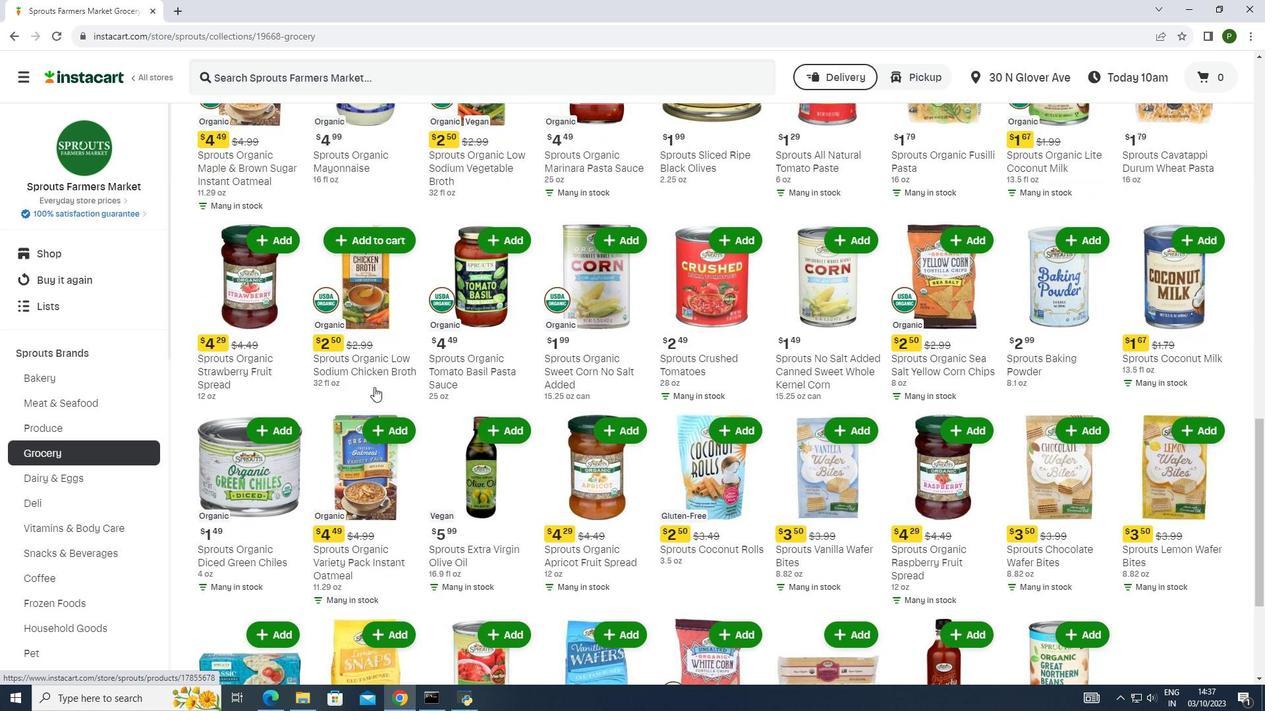 
Action: Mouse scrolled (374, 386) with delta (0, 0)
Screenshot: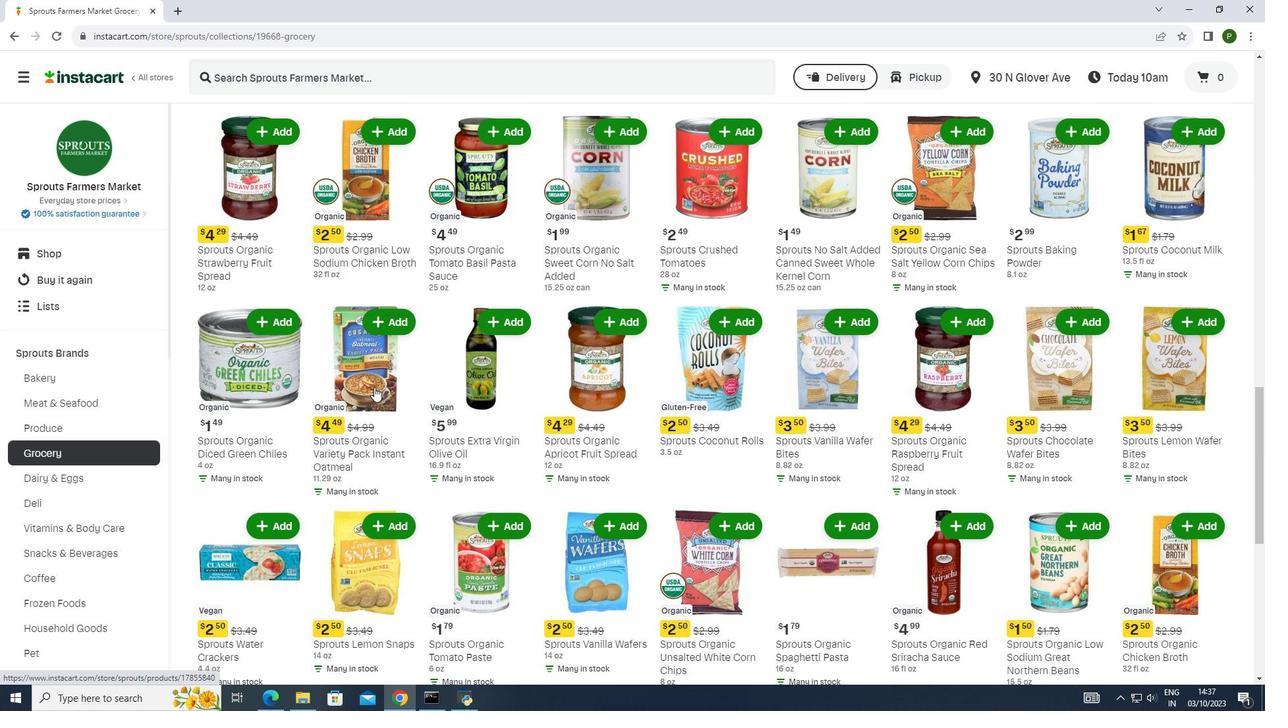 
Action: Mouse scrolled (374, 386) with delta (0, 0)
Screenshot: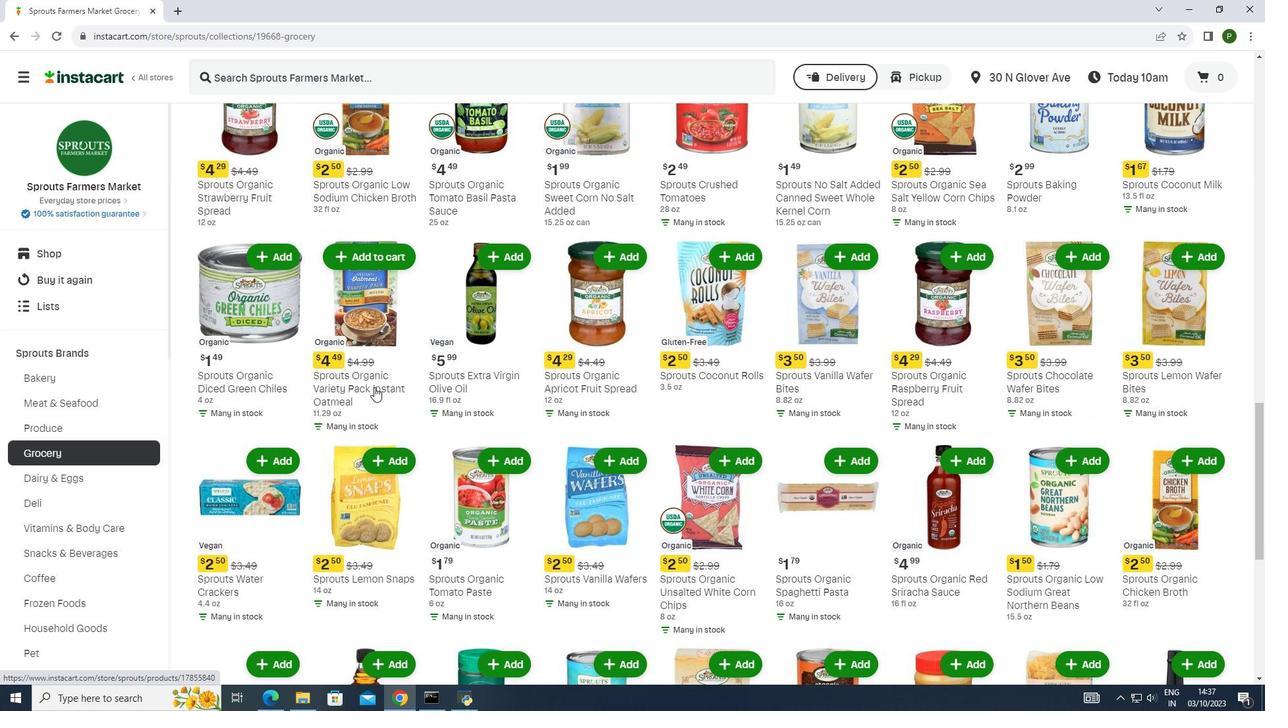 
Action: Mouse scrolled (374, 386) with delta (0, 0)
Screenshot: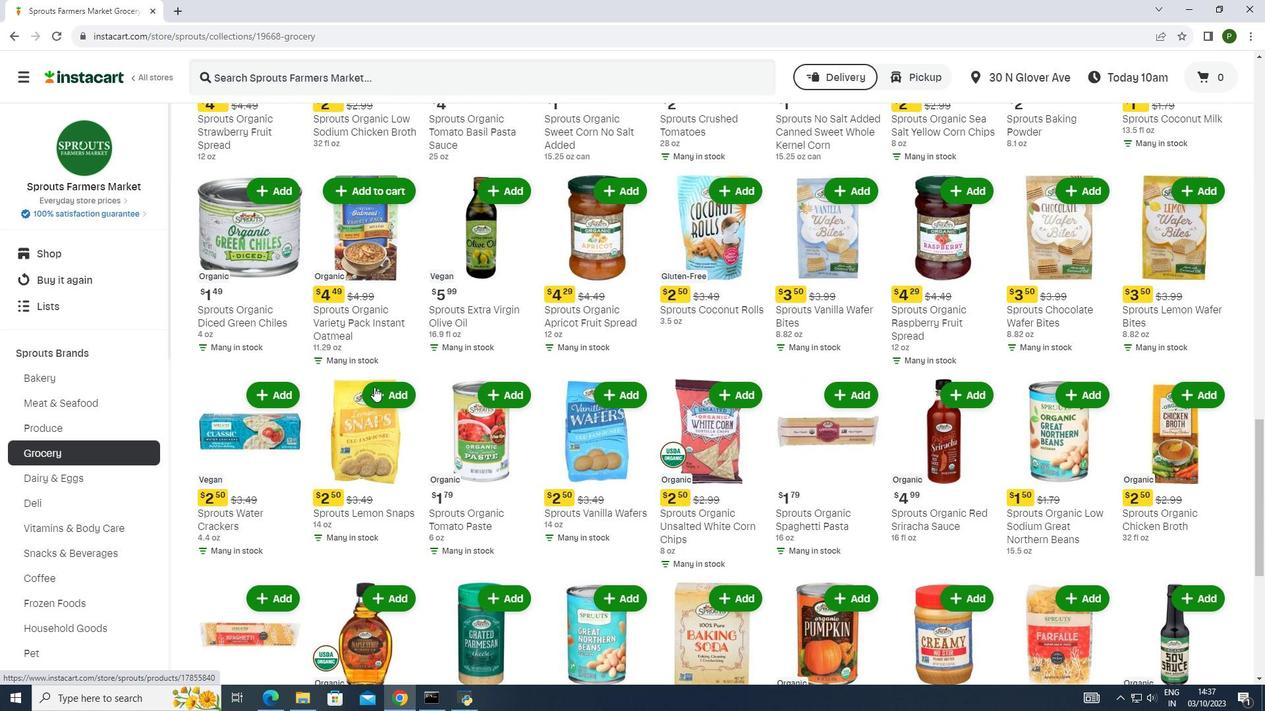 
Action: Mouse scrolled (374, 386) with delta (0, 0)
Screenshot: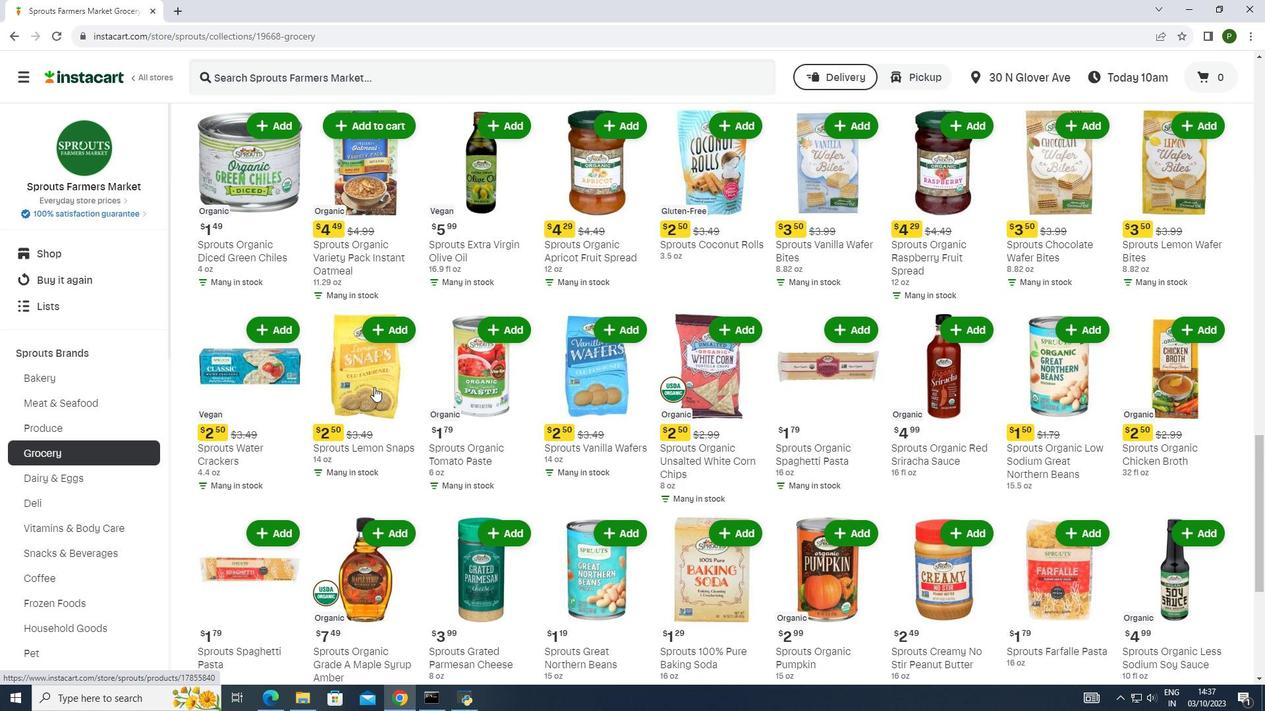 
Action: Mouse scrolled (374, 386) with delta (0, 0)
Screenshot: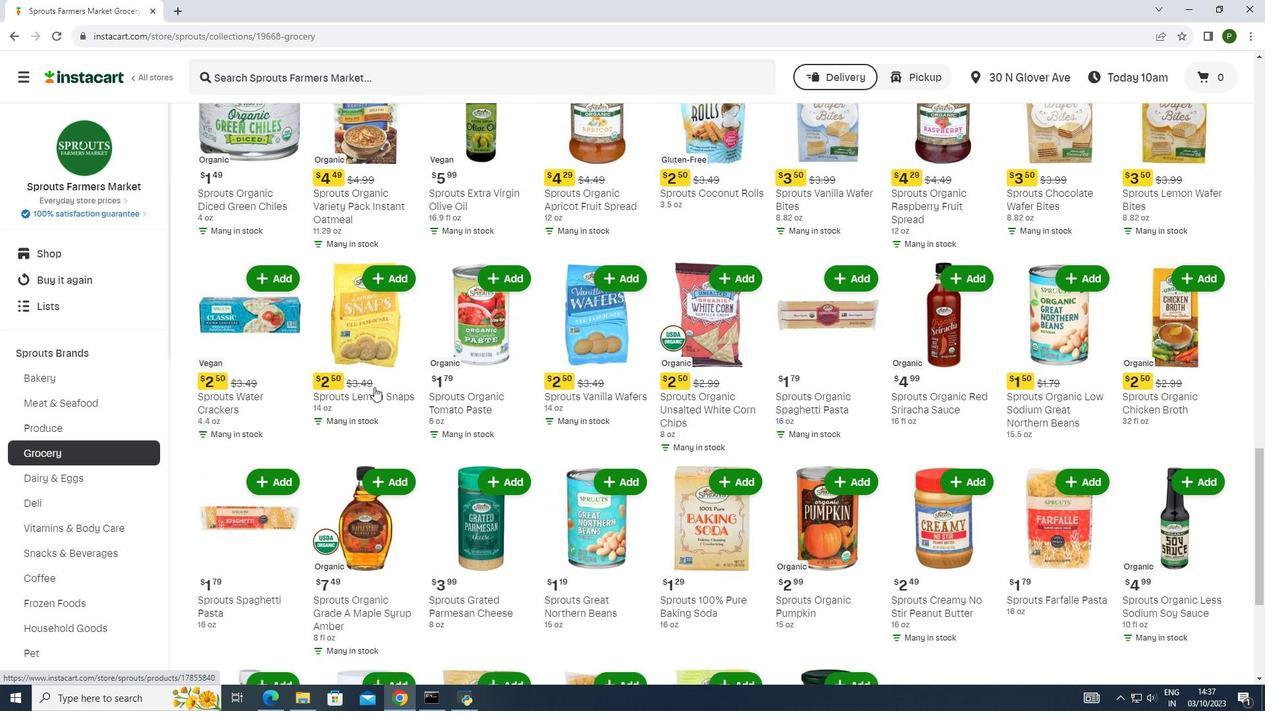 
Action: Mouse scrolled (374, 386) with delta (0, 0)
Screenshot: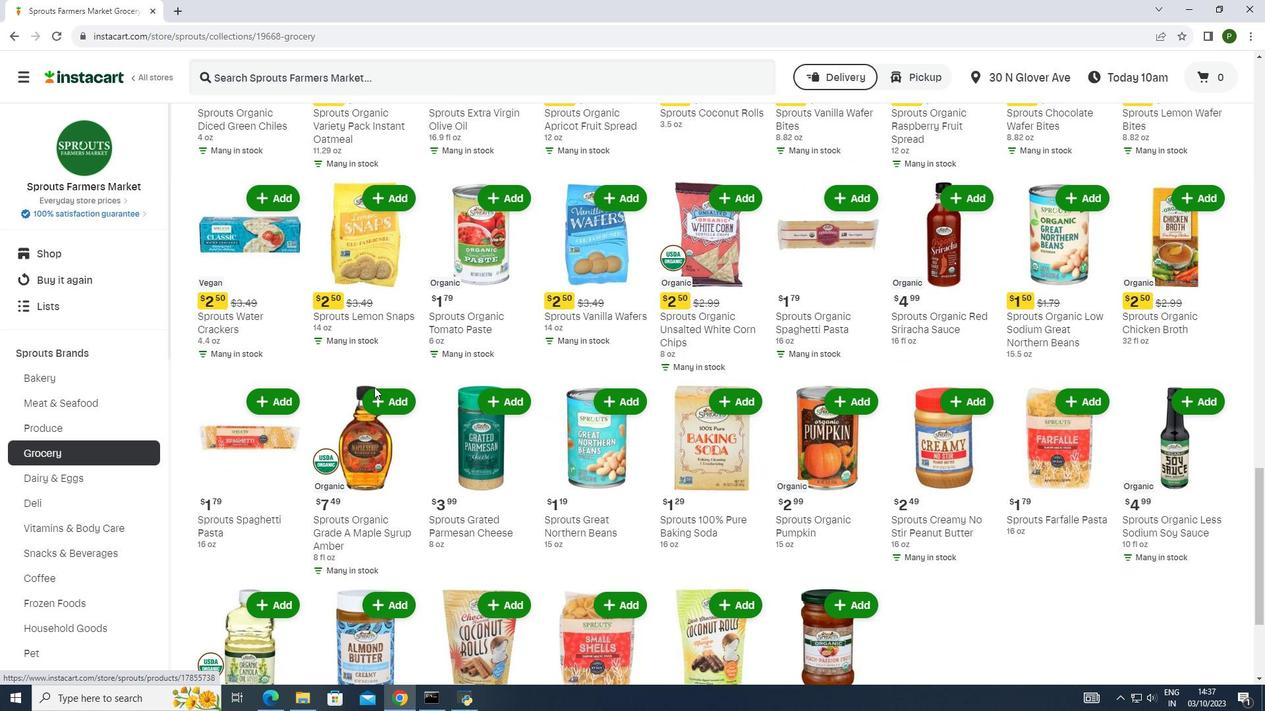 
Action: Mouse scrolled (374, 386) with delta (0, 0)
Screenshot: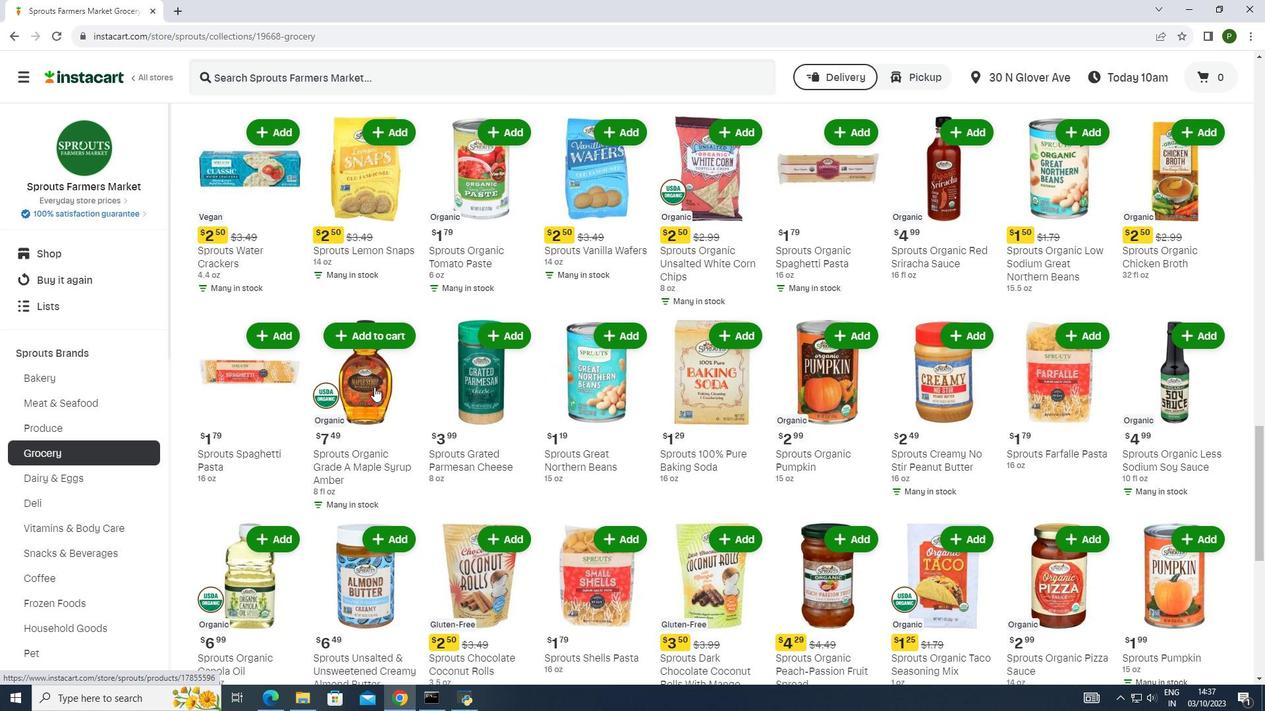 
Action: Mouse scrolled (374, 386) with delta (0, 0)
Screenshot: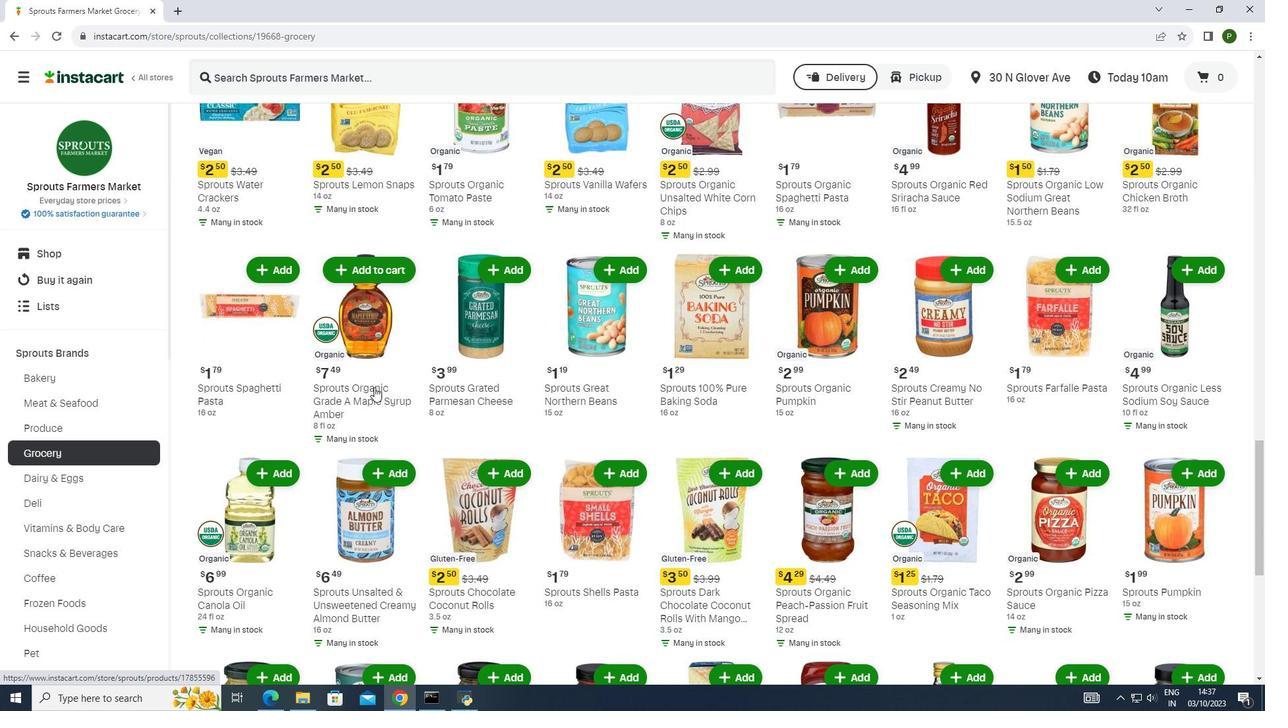 
Action: Mouse scrolled (374, 386) with delta (0, 0)
Screenshot: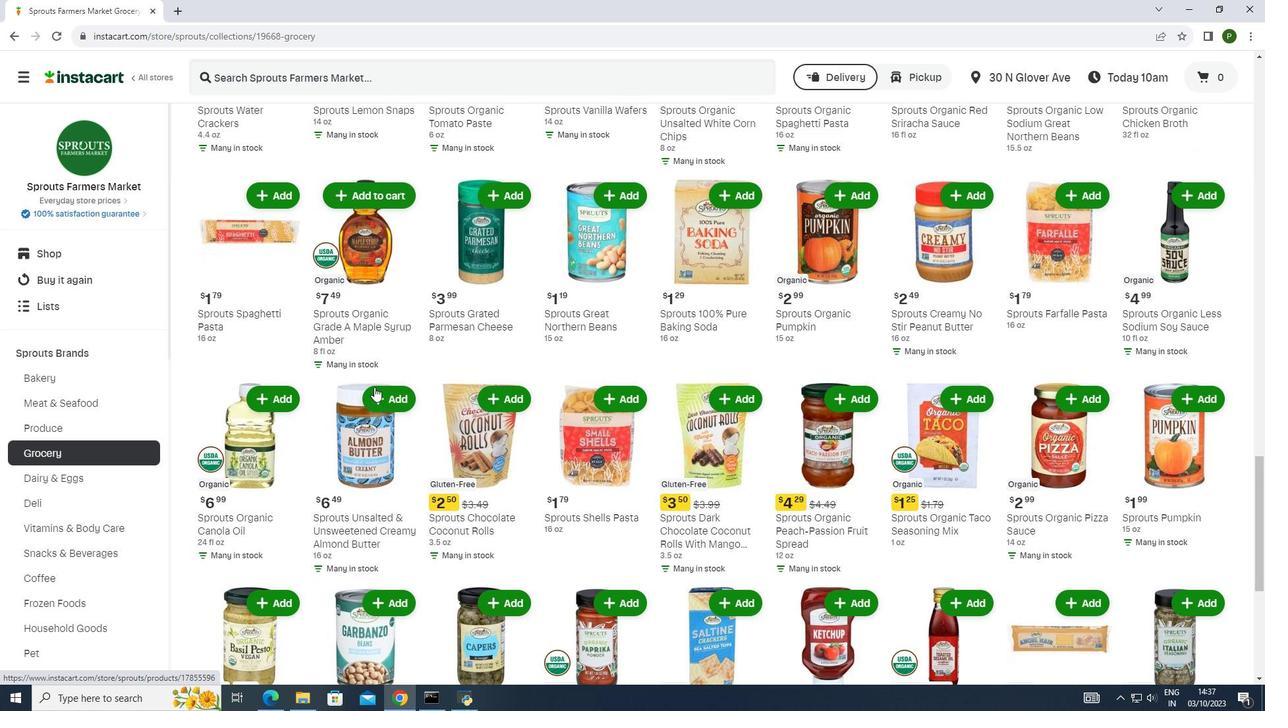 
Action: Mouse moved to (374, 391)
Screenshot: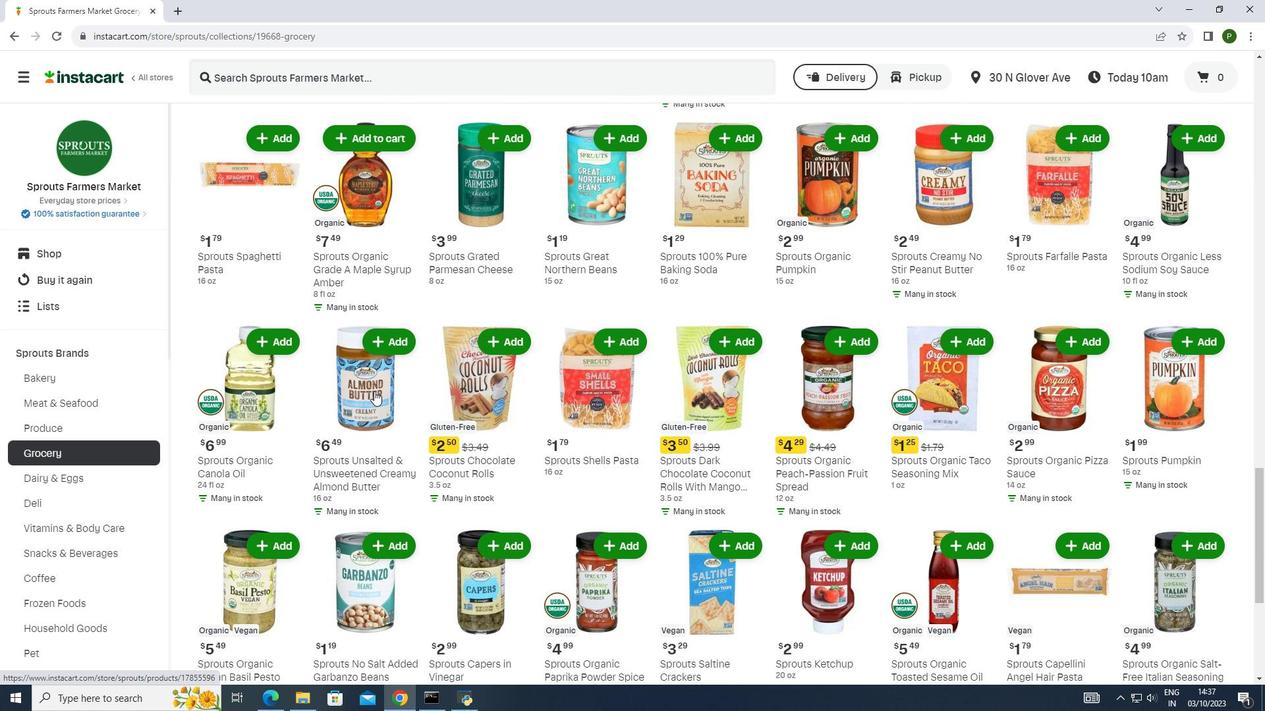 
Action: Mouse scrolled (374, 390) with delta (0, 0)
Screenshot: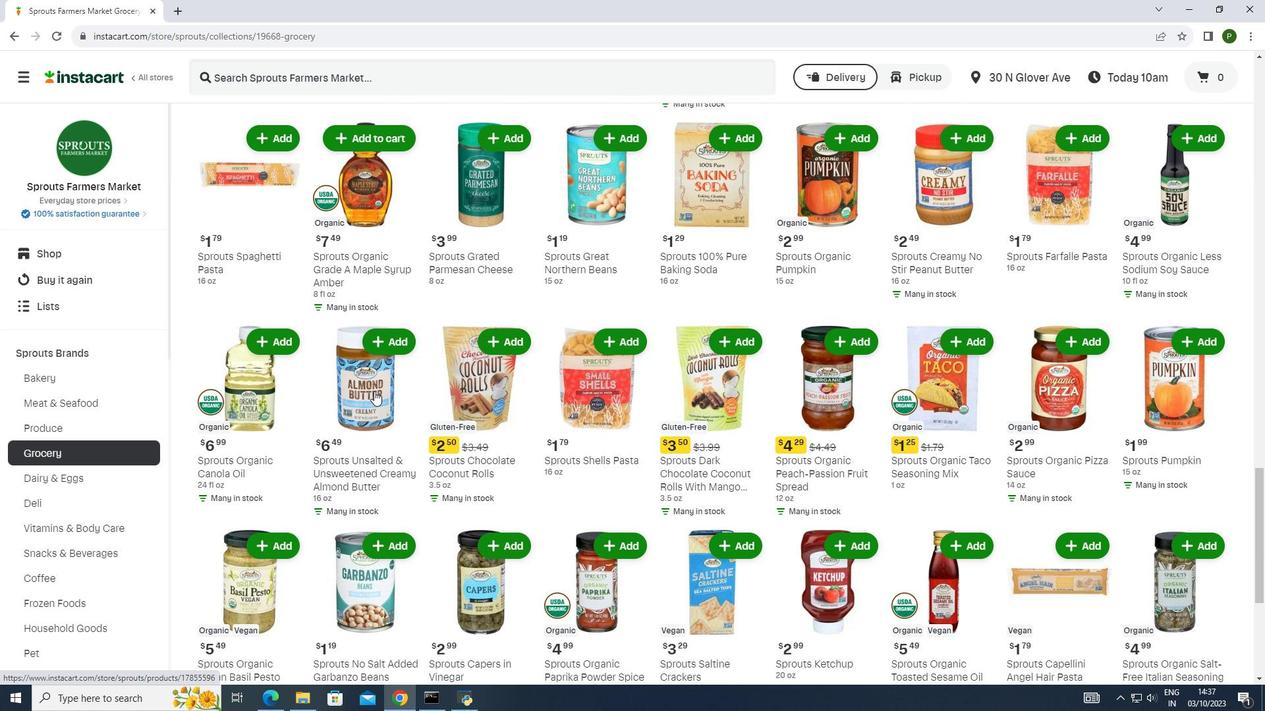 
Action: Mouse moved to (374, 392)
Screenshot: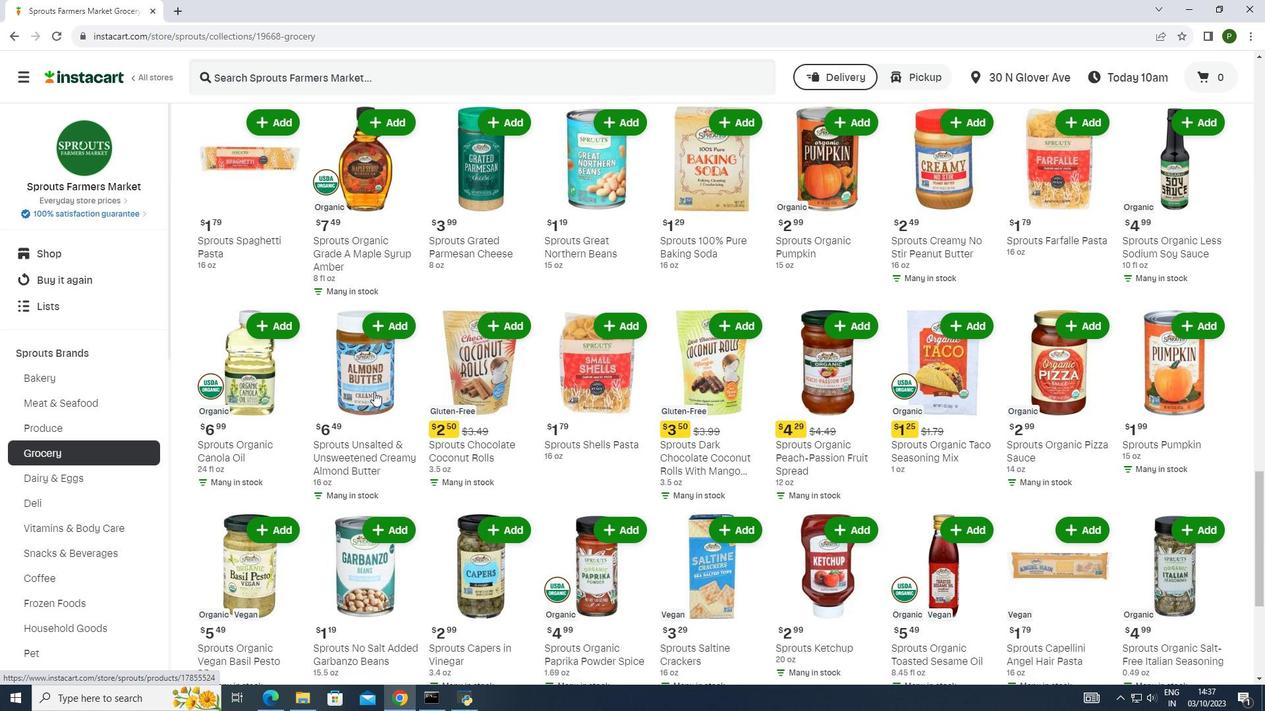 
Action: Mouse scrolled (374, 391) with delta (0, 0)
Screenshot: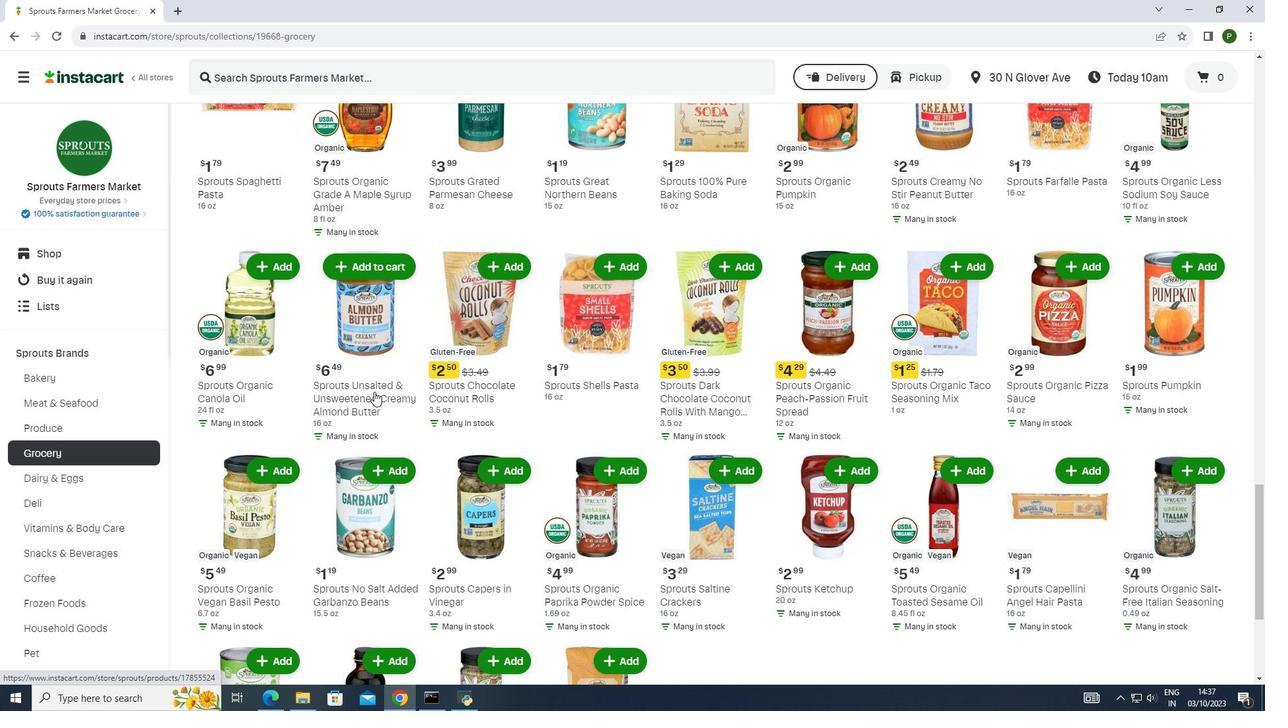 
Action: Mouse scrolled (374, 391) with delta (0, 0)
Screenshot: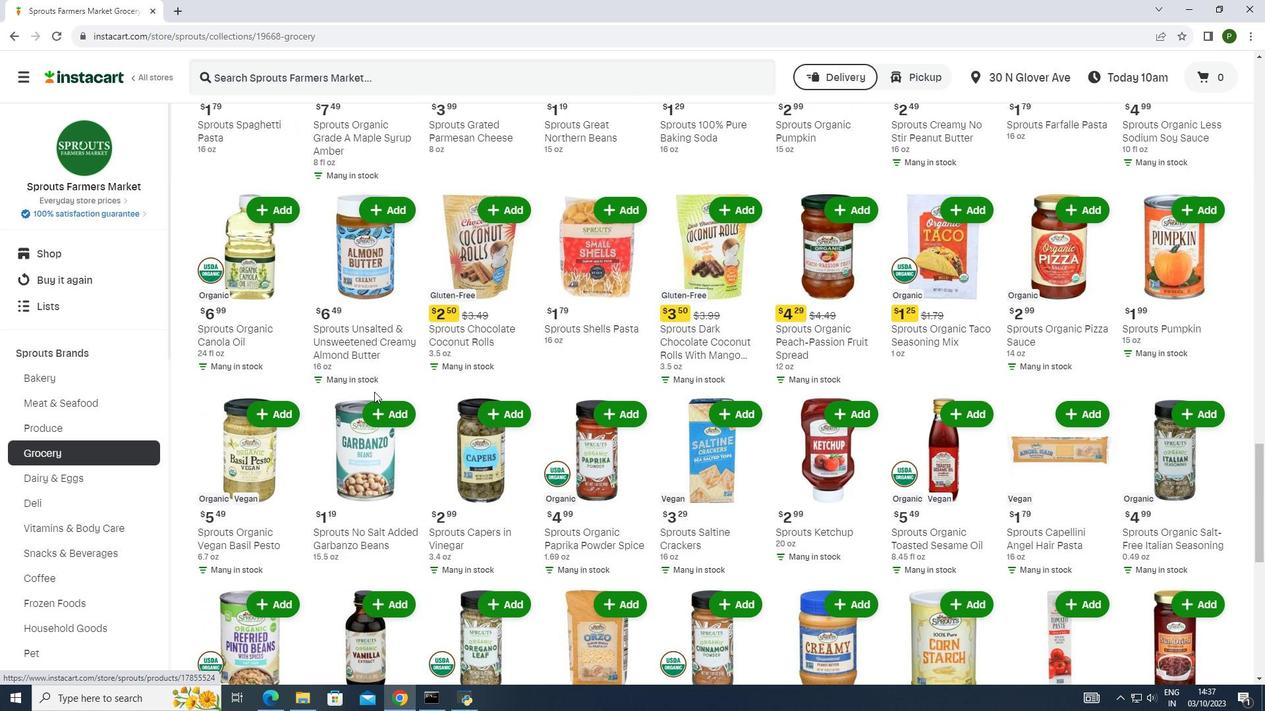 
Action: Mouse moved to (374, 392)
Screenshot: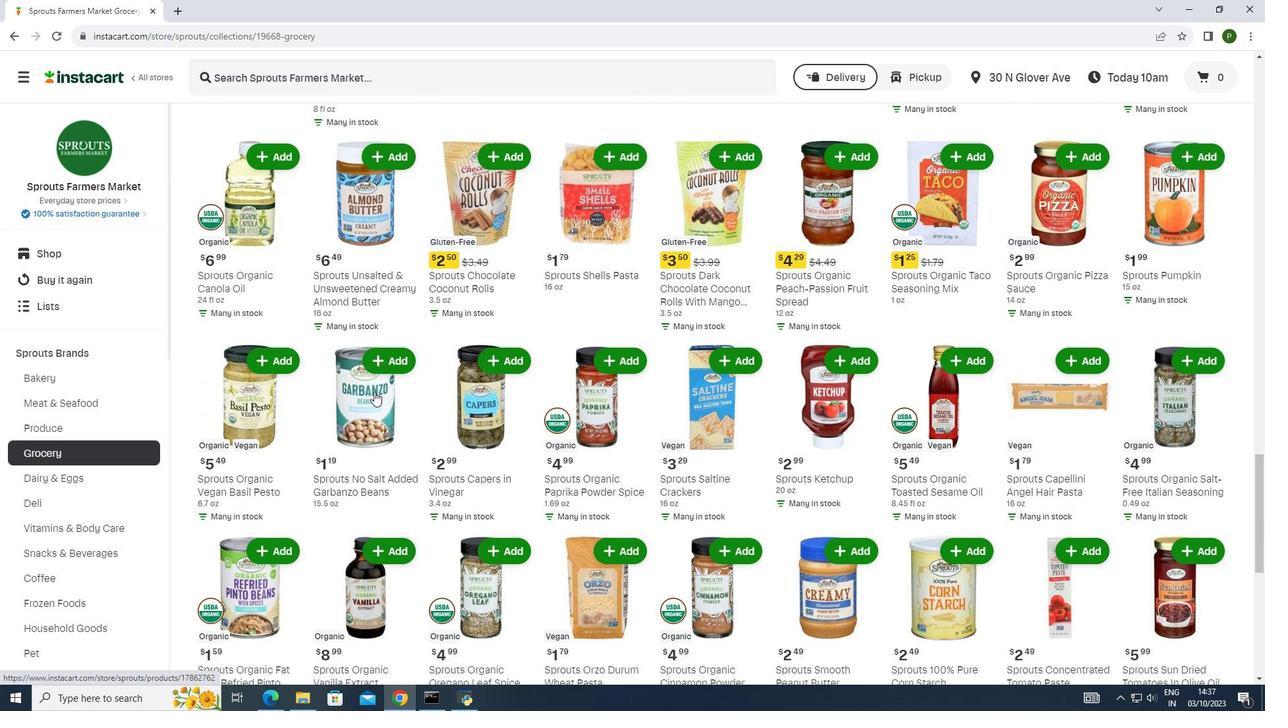 
Action: Mouse scrolled (374, 391) with delta (0, 0)
Screenshot: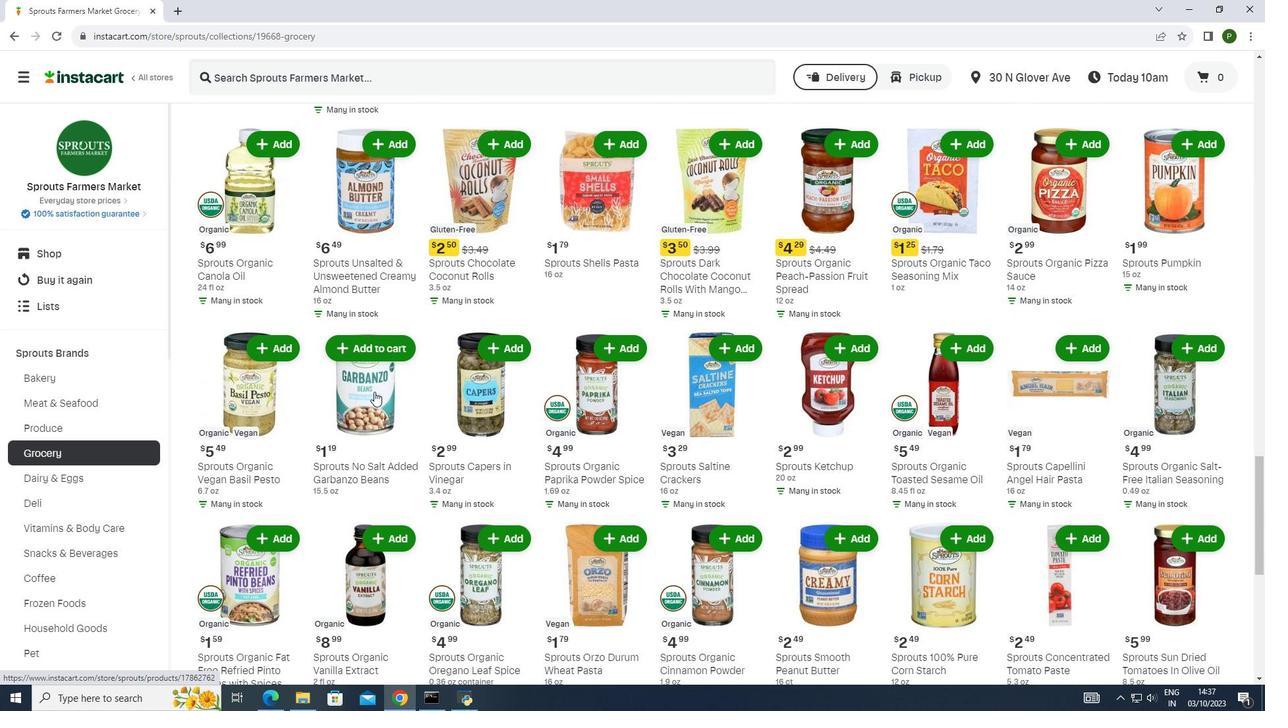 
Action: Mouse scrolled (374, 391) with delta (0, 0)
Screenshot: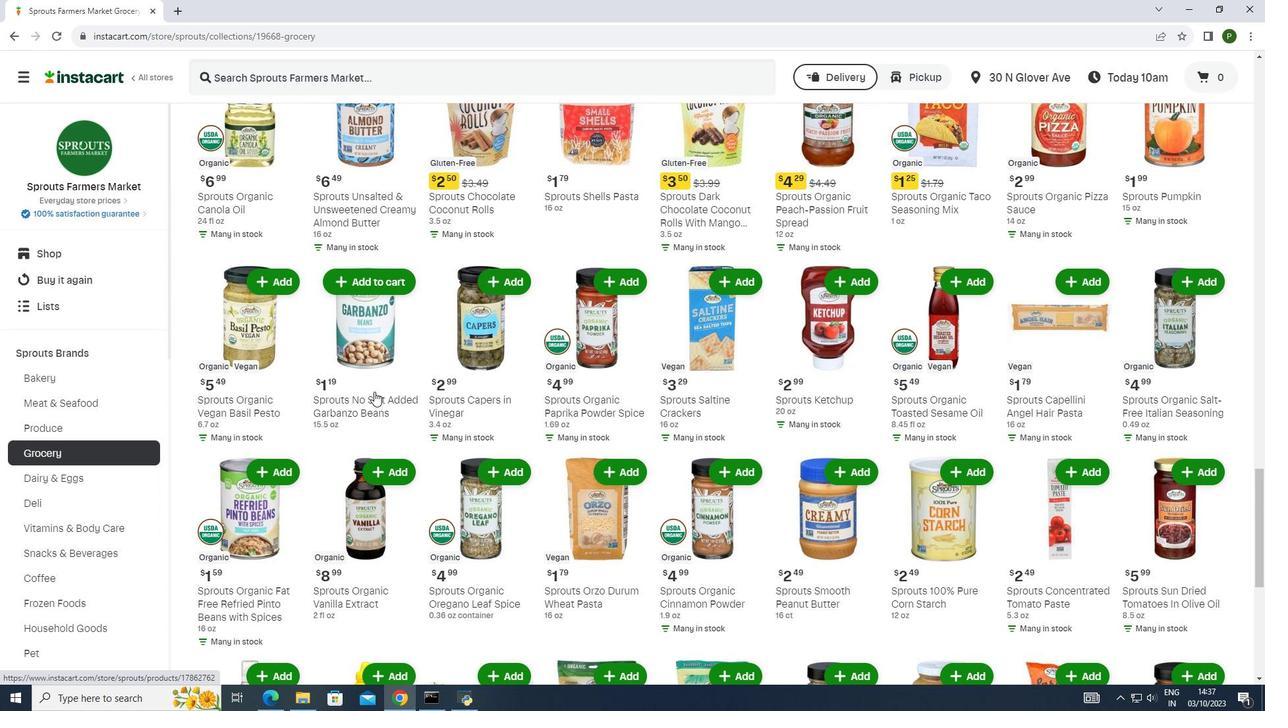 
Action: Mouse moved to (1071, 404)
Screenshot: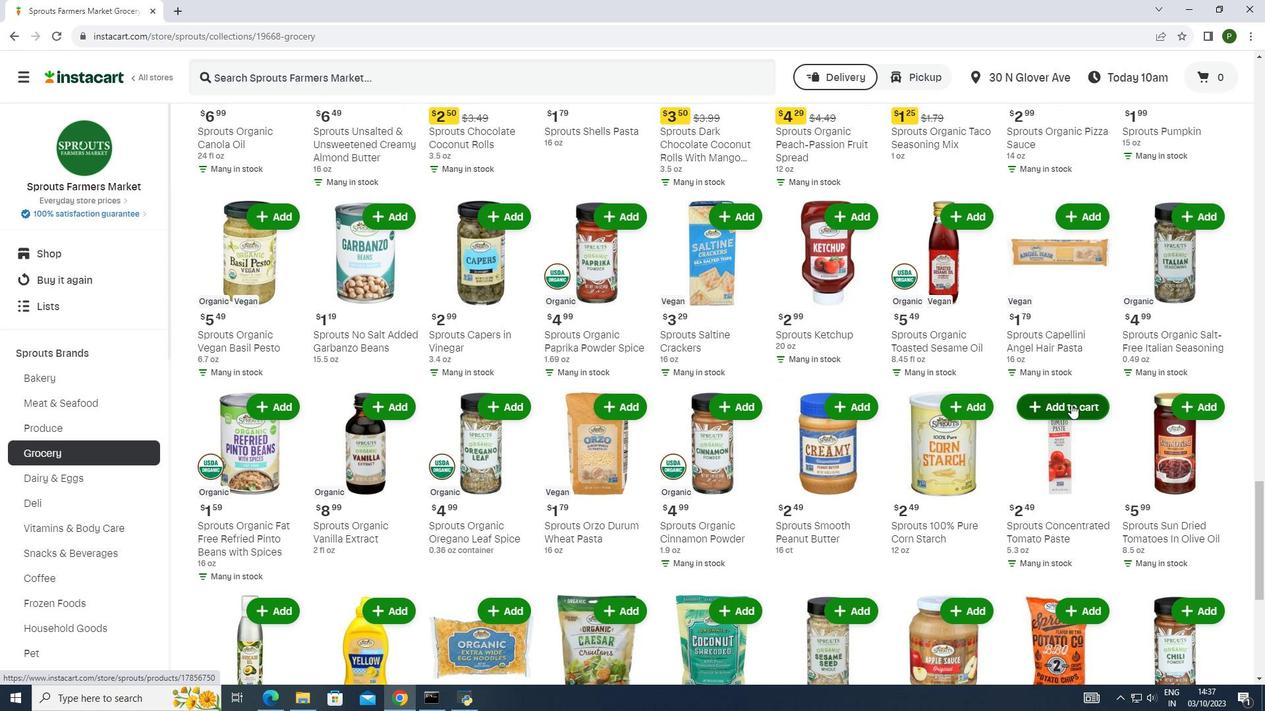 
Action: Mouse pressed left at (1071, 404)
Screenshot: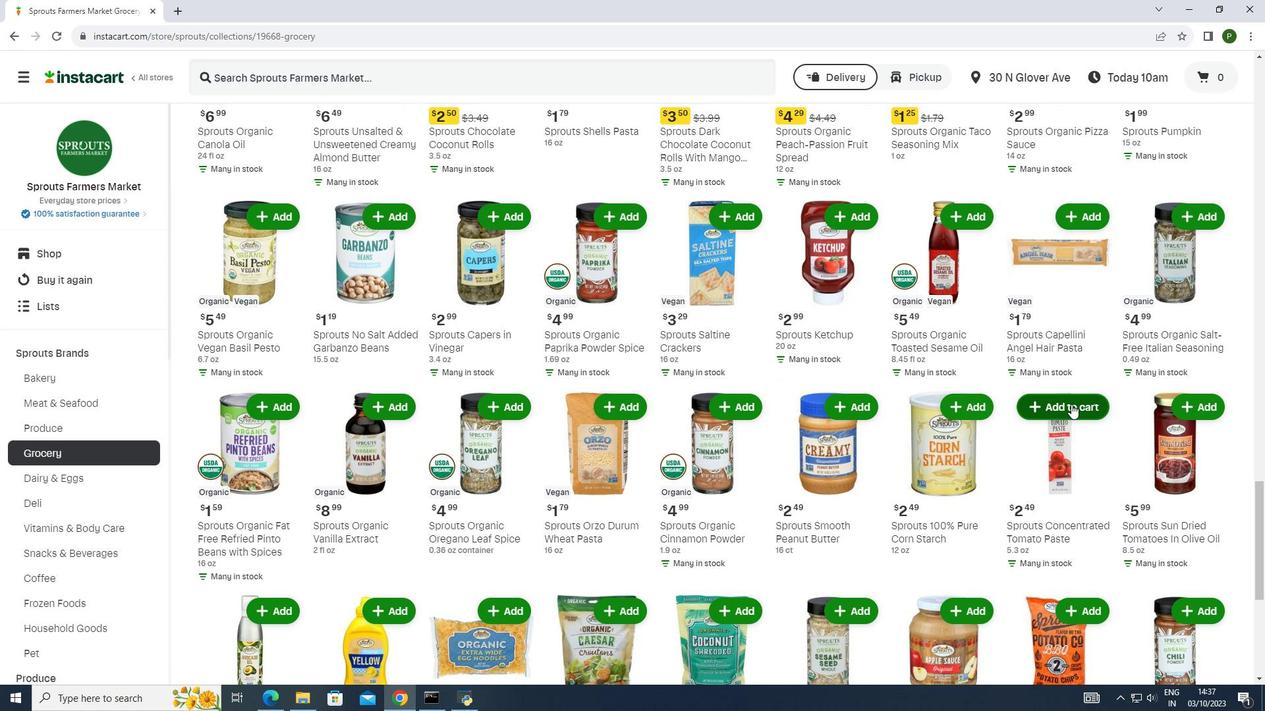 
Action: Mouse moved to (1077, 399)
Screenshot: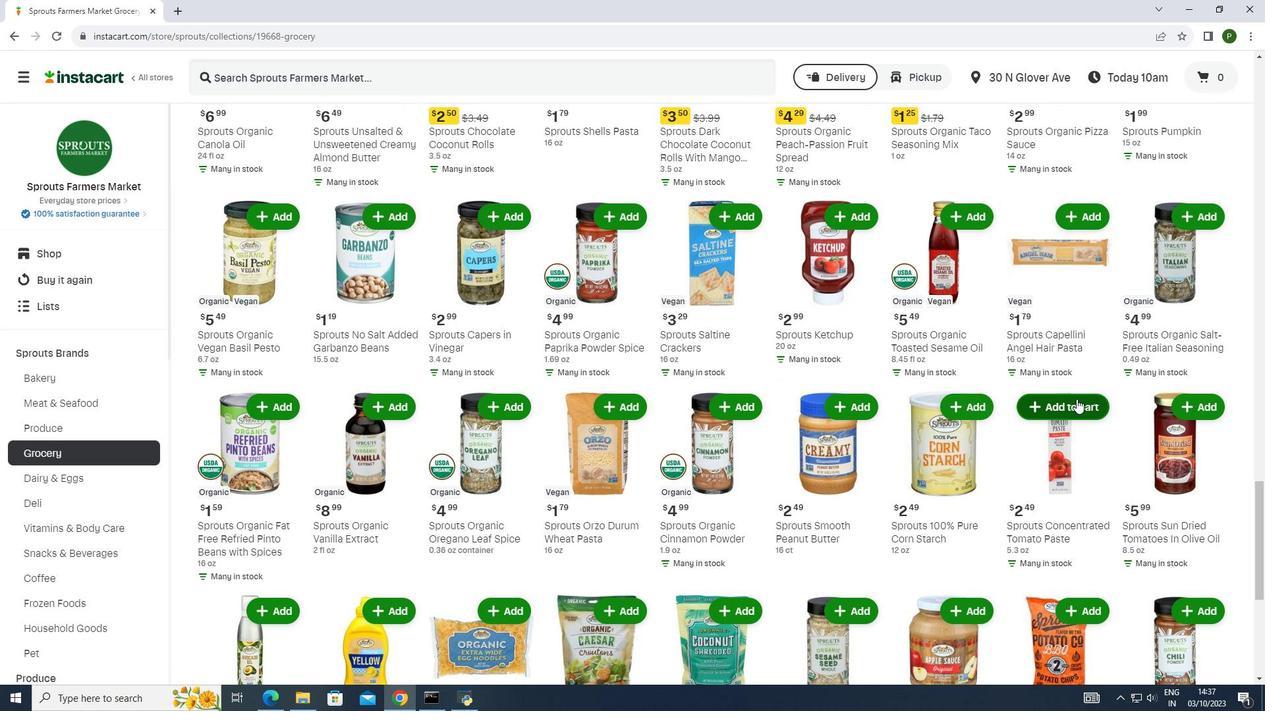 
